 Task: Create a due date automation trigger when advanced on, on the tuesday of the week a card is due add basic assigned to member @aryan at 11:00 AM.
Action: Mouse moved to (976, 300)
Screenshot: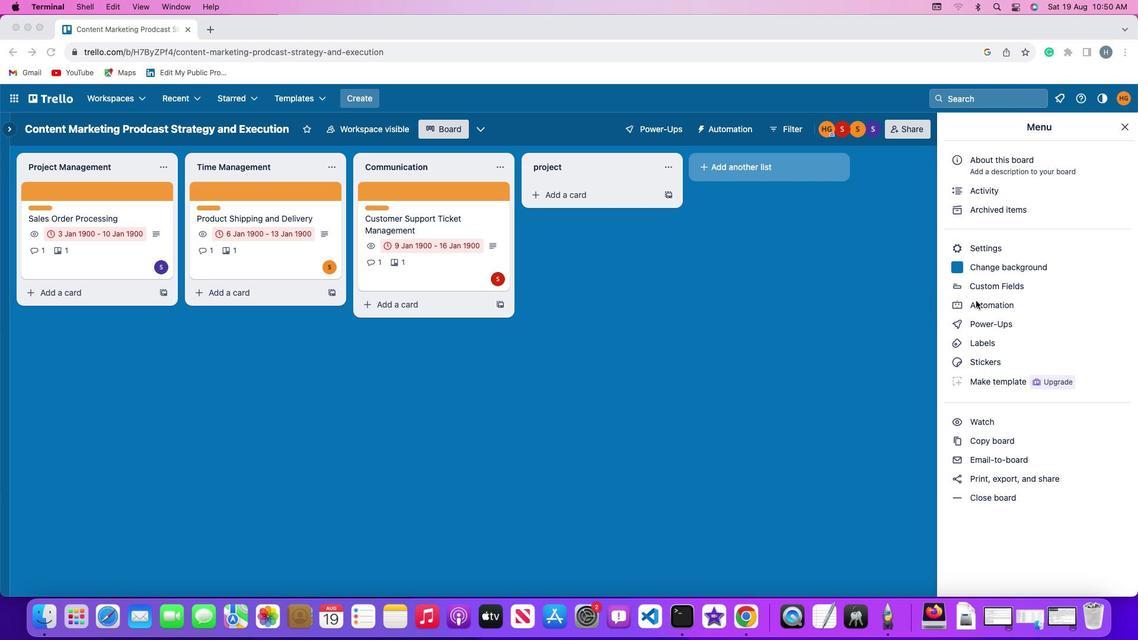 
Action: Mouse pressed left at (976, 300)
Screenshot: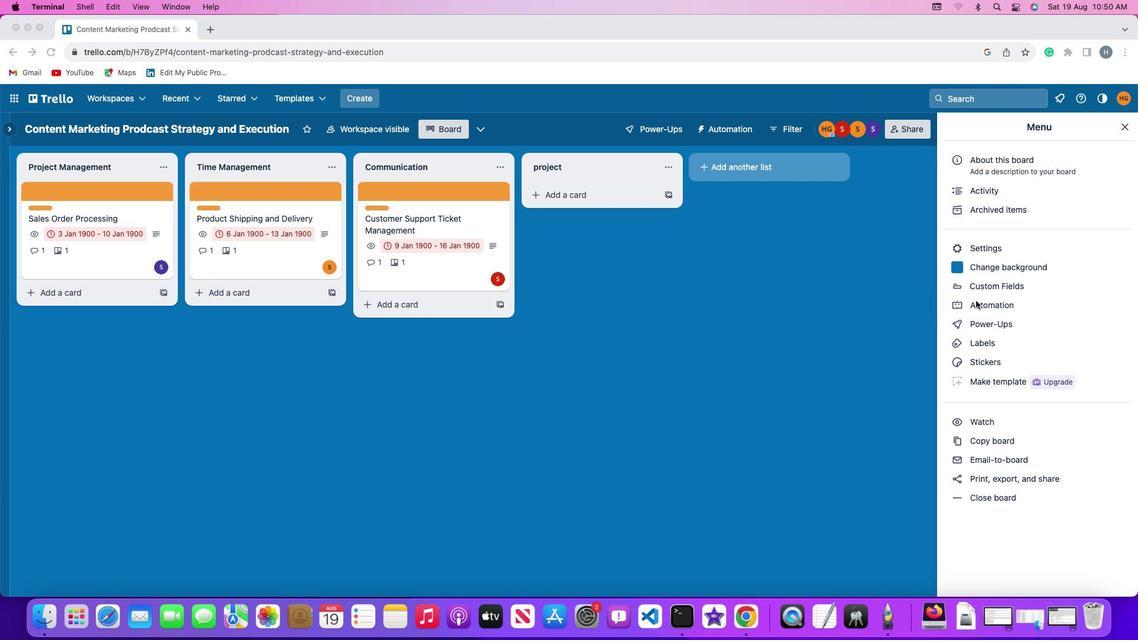 
Action: Mouse pressed left at (976, 300)
Screenshot: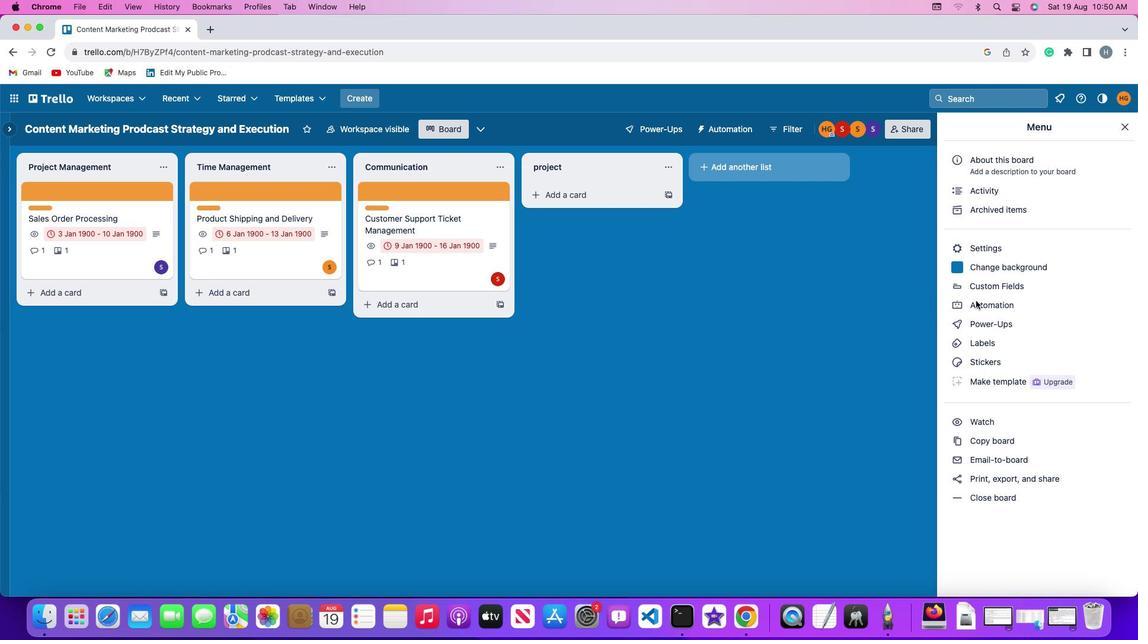 
Action: Mouse moved to (74, 278)
Screenshot: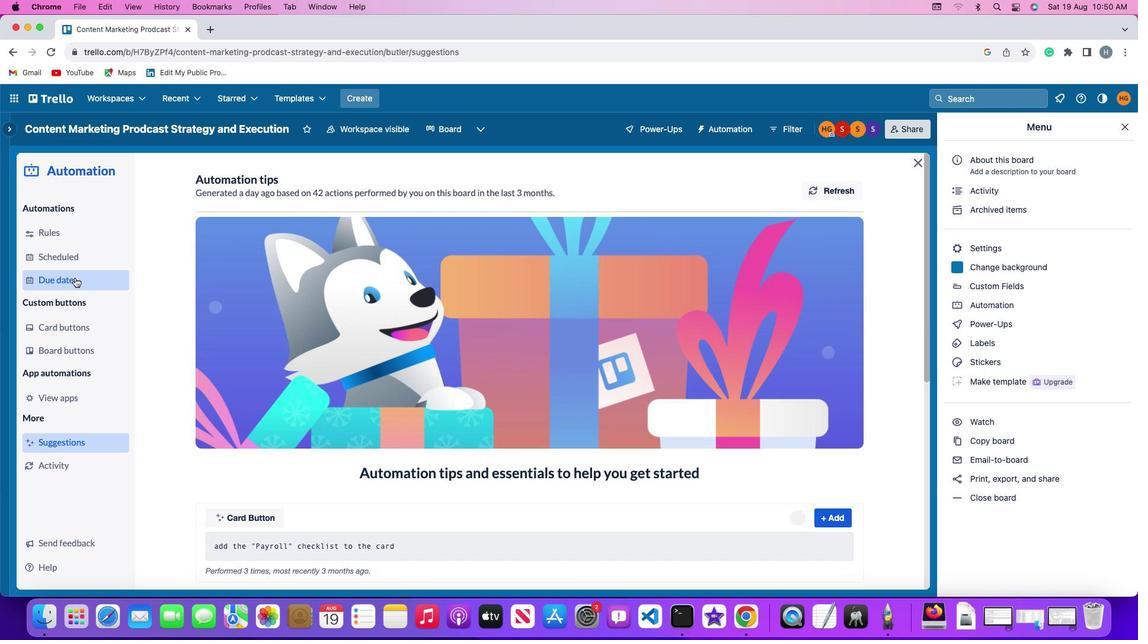 
Action: Mouse pressed left at (74, 278)
Screenshot: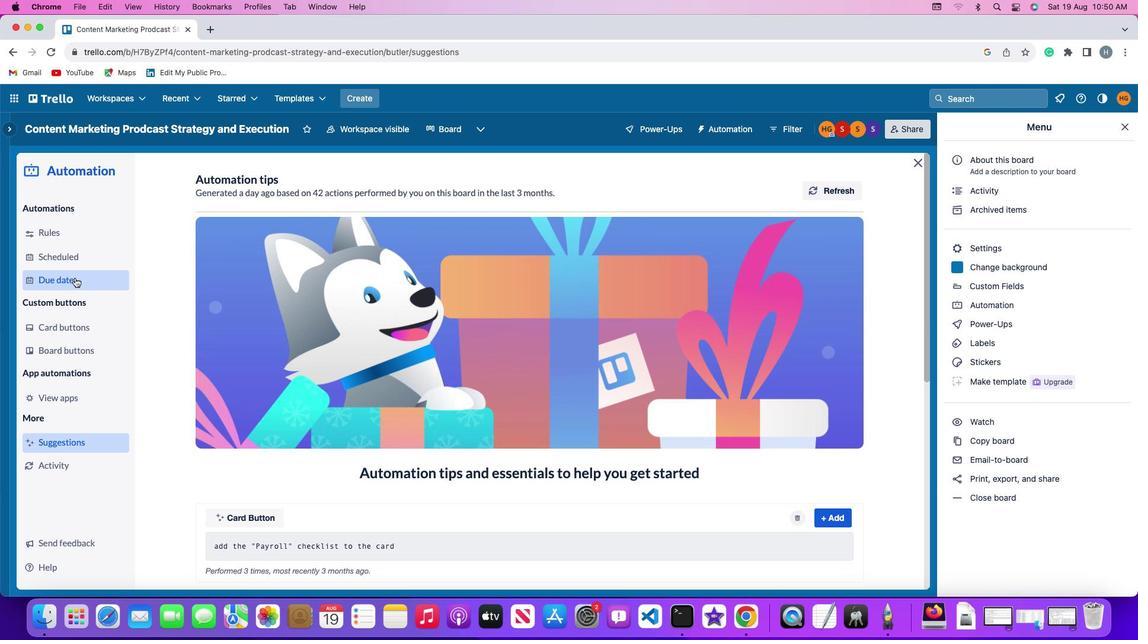 
Action: Mouse moved to (790, 180)
Screenshot: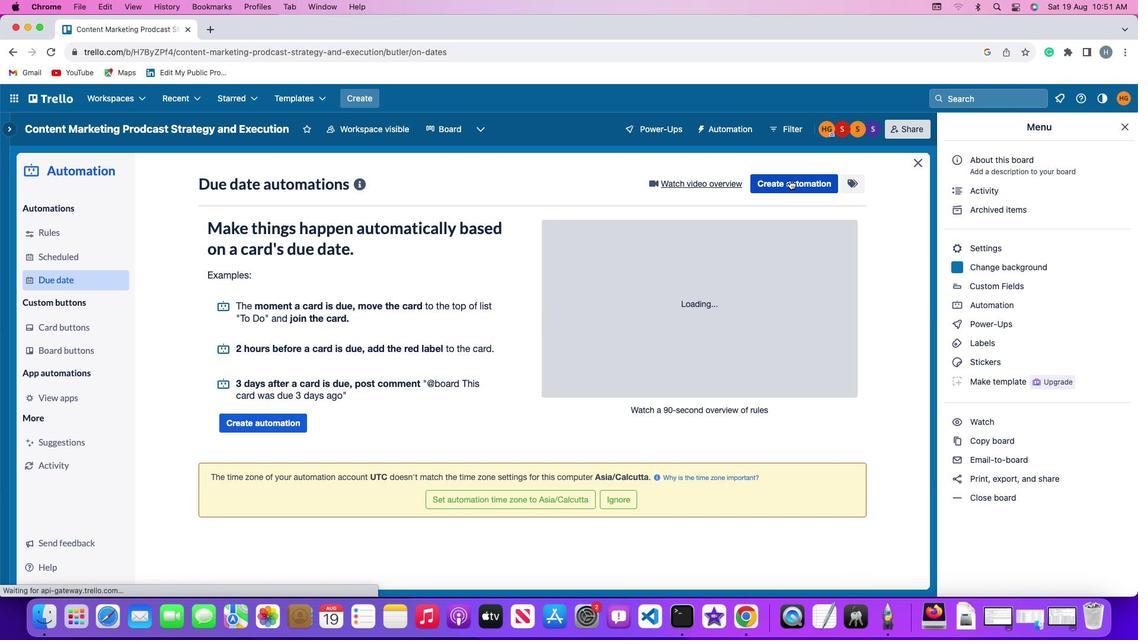 
Action: Mouse pressed left at (790, 180)
Screenshot: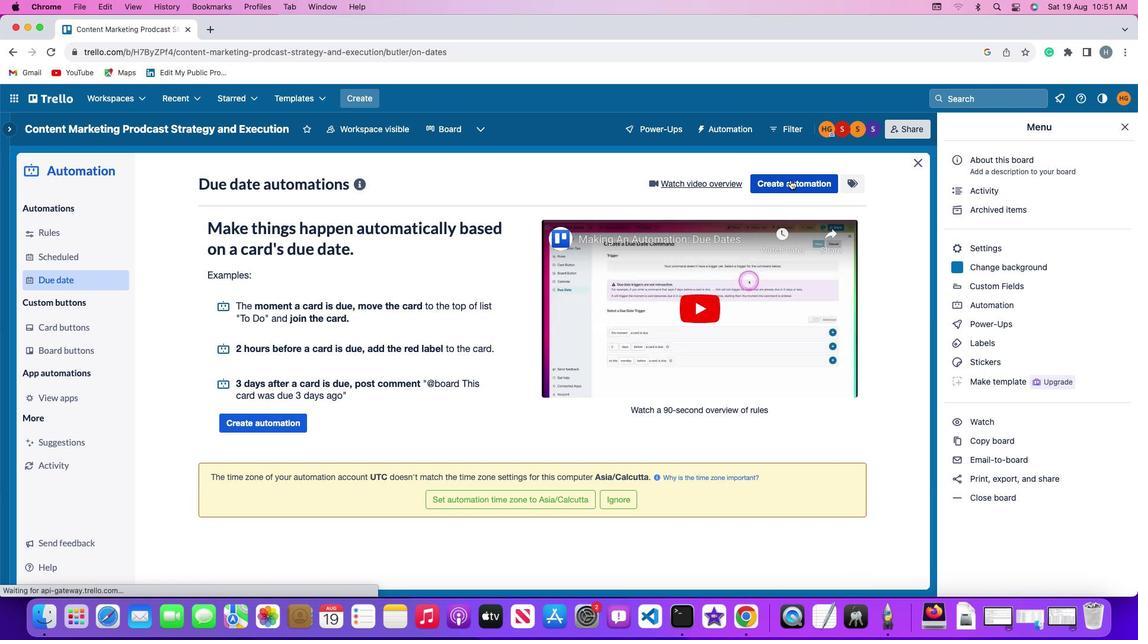 
Action: Mouse moved to (239, 292)
Screenshot: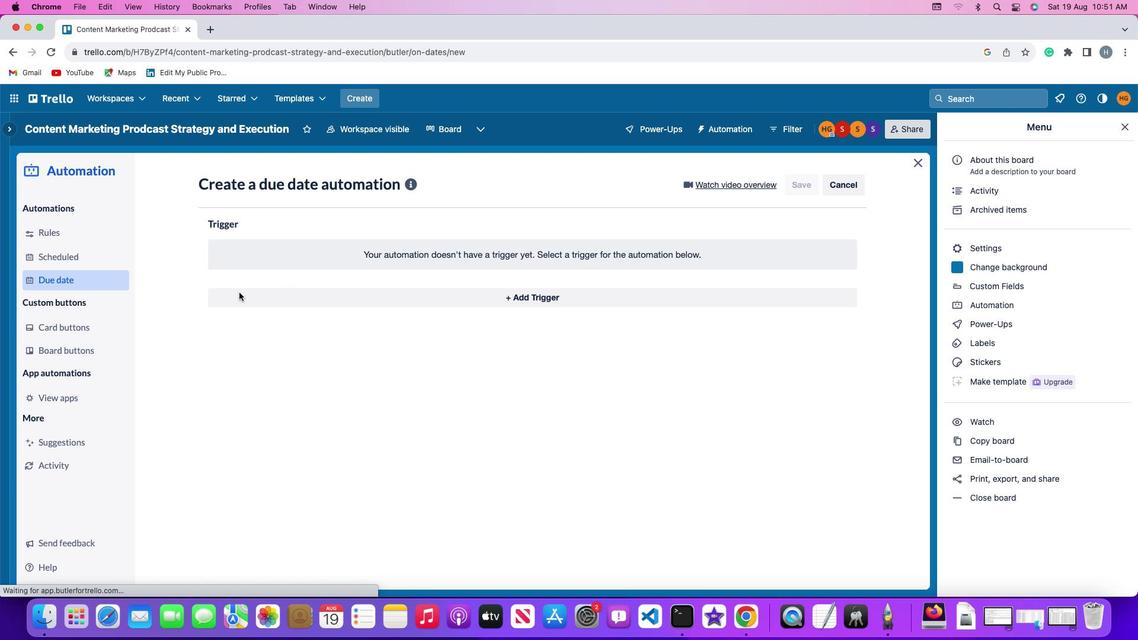 
Action: Mouse pressed left at (239, 292)
Screenshot: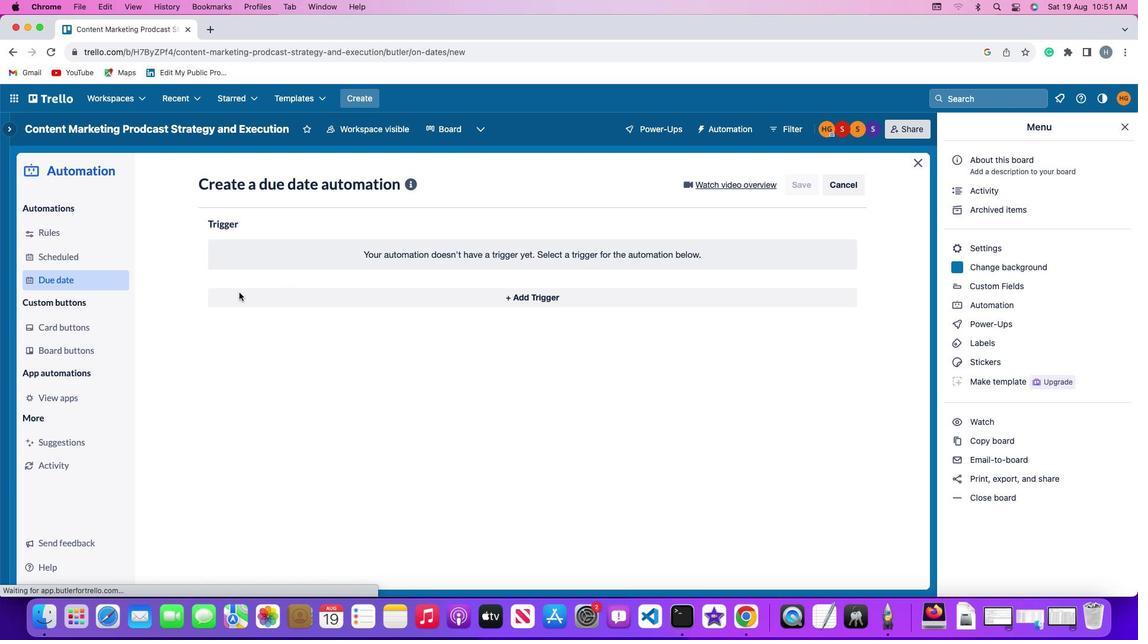 
Action: Mouse moved to (264, 521)
Screenshot: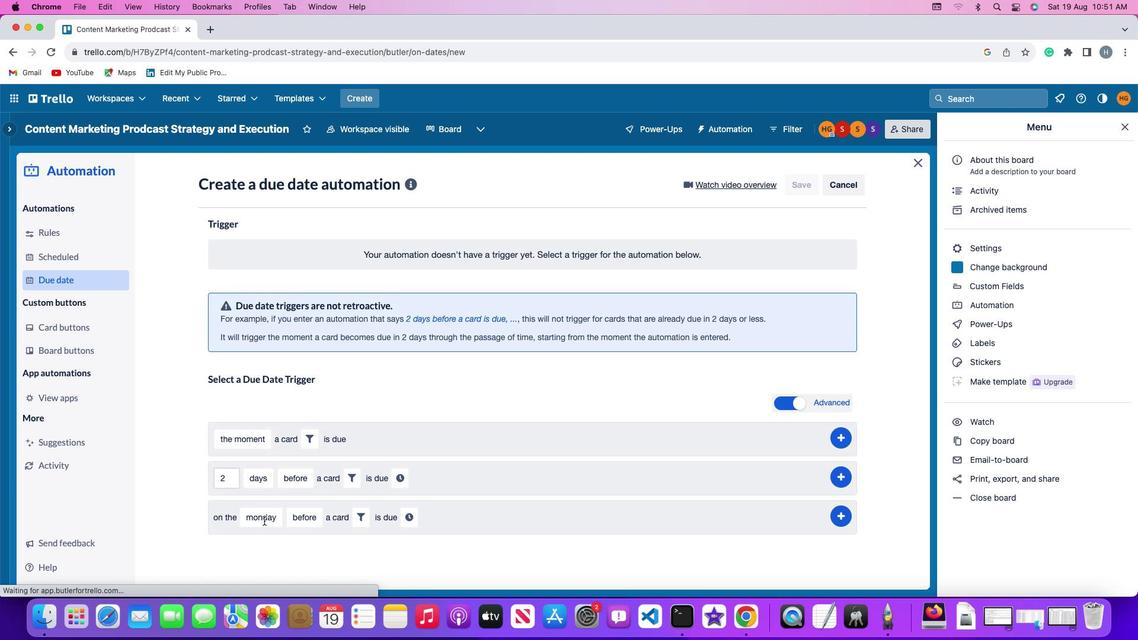 
Action: Mouse pressed left at (264, 521)
Screenshot: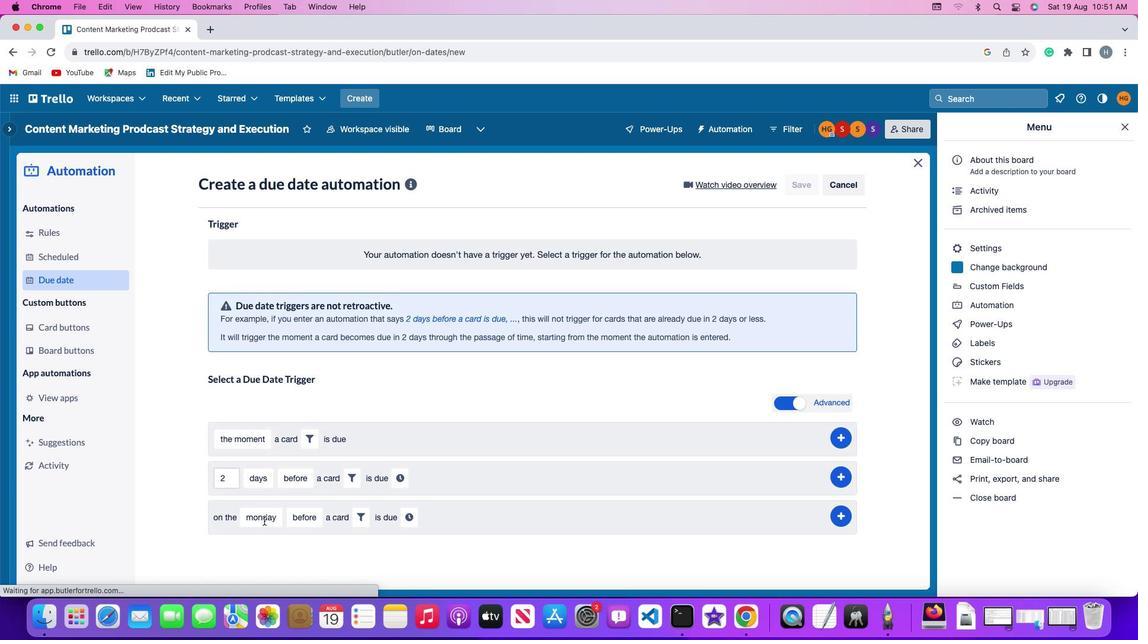 
Action: Mouse moved to (287, 376)
Screenshot: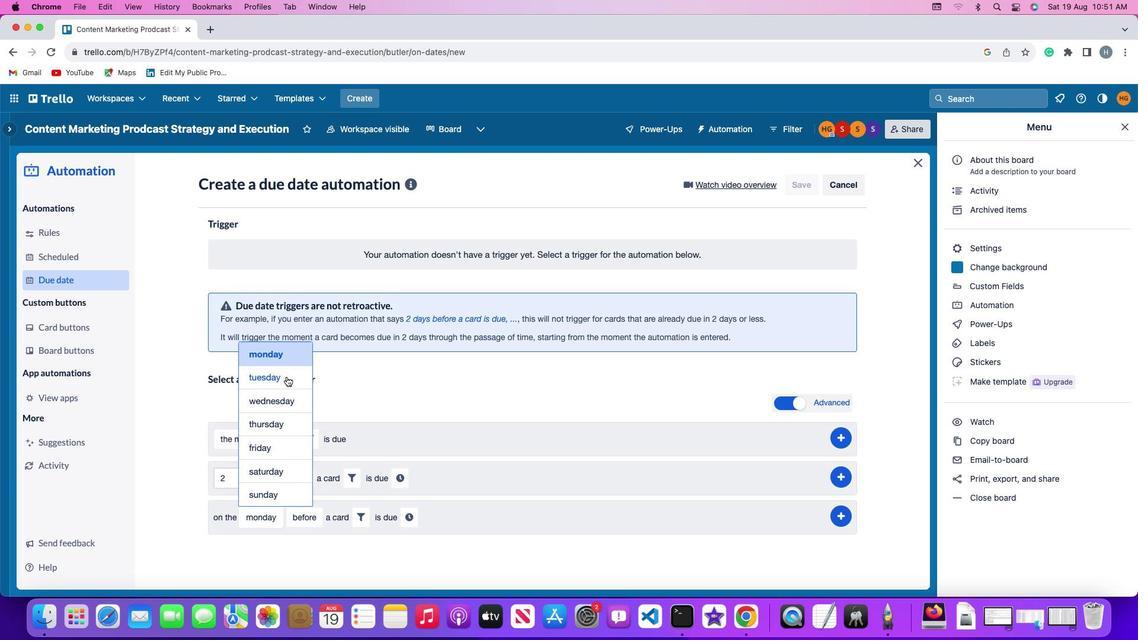 
Action: Mouse pressed left at (287, 376)
Screenshot: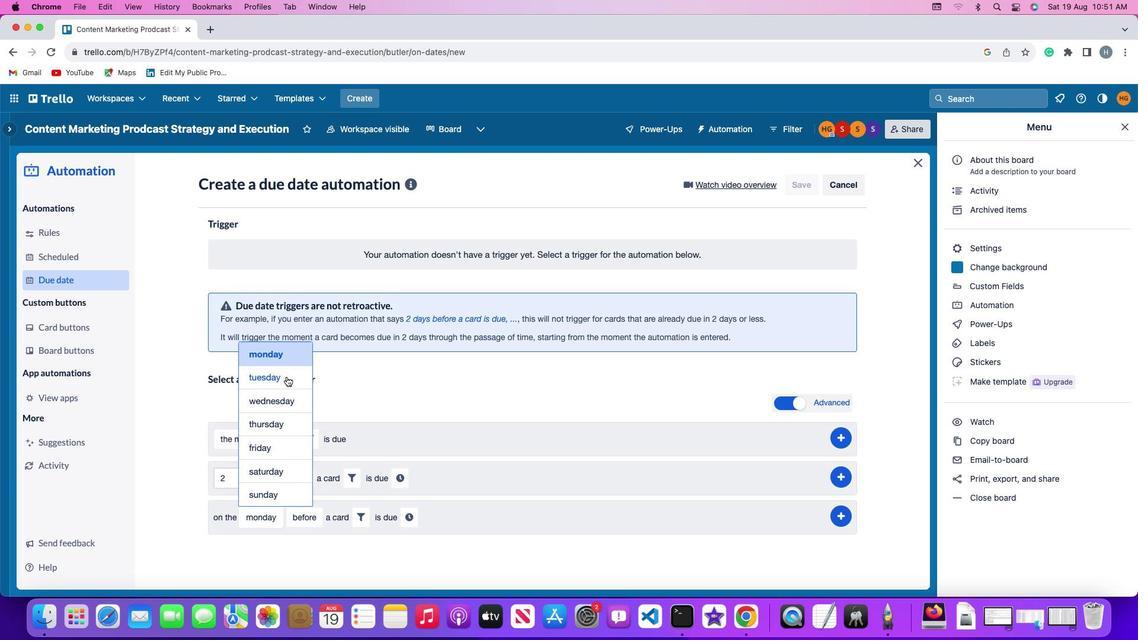 
Action: Mouse moved to (307, 519)
Screenshot: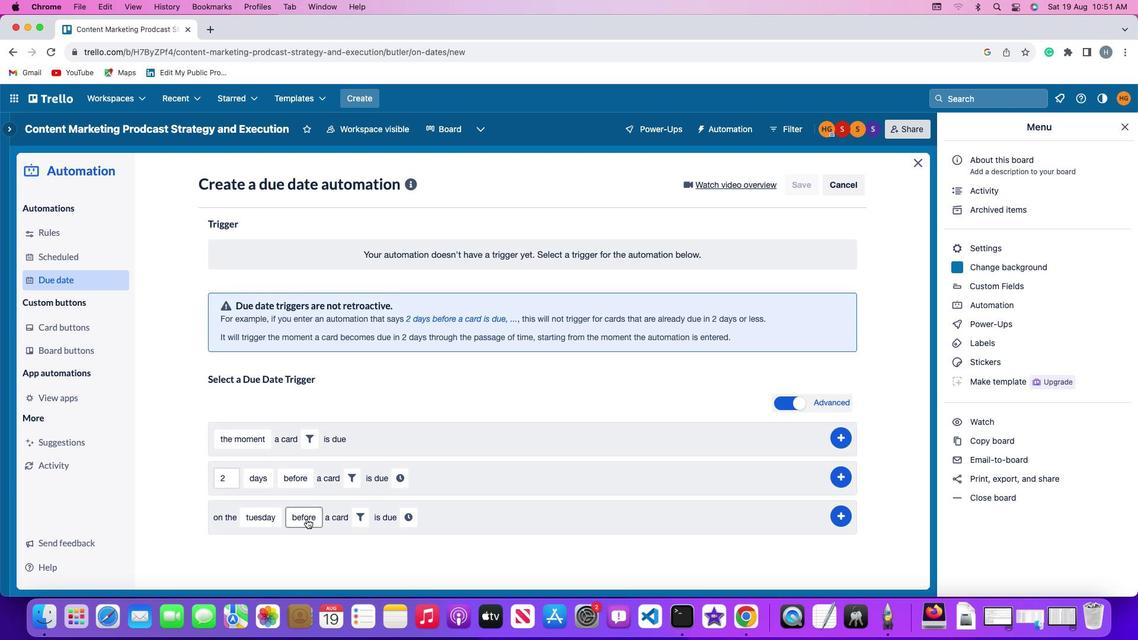 
Action: Mouse pressed left at (307, 519)
Screenshot: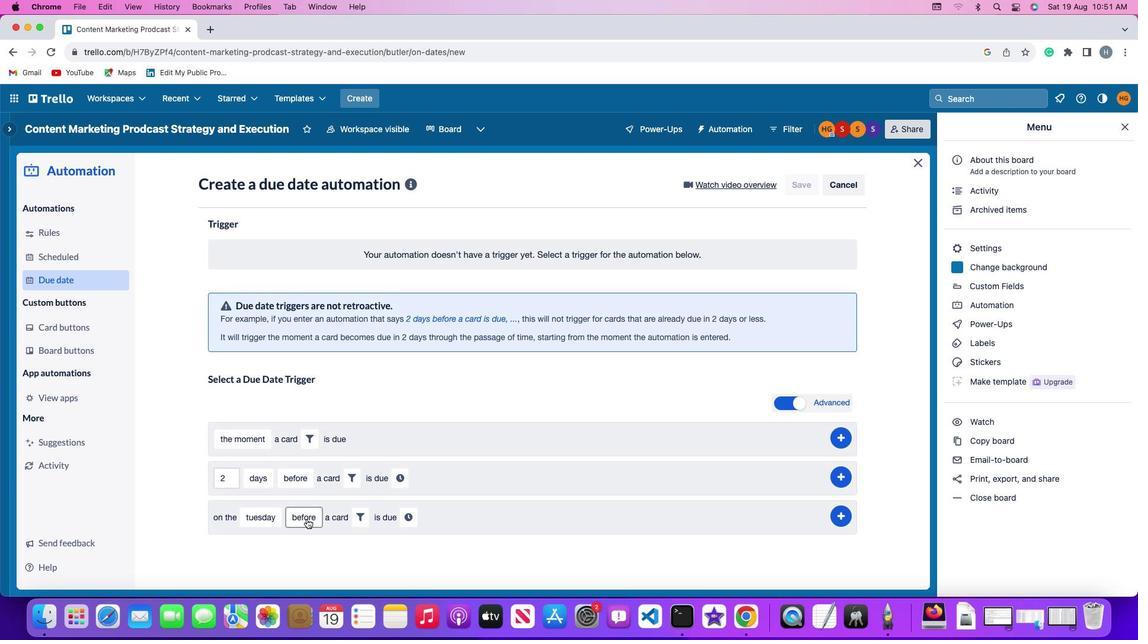 
Action: Mouse moved to (323, 473)
Screenshot: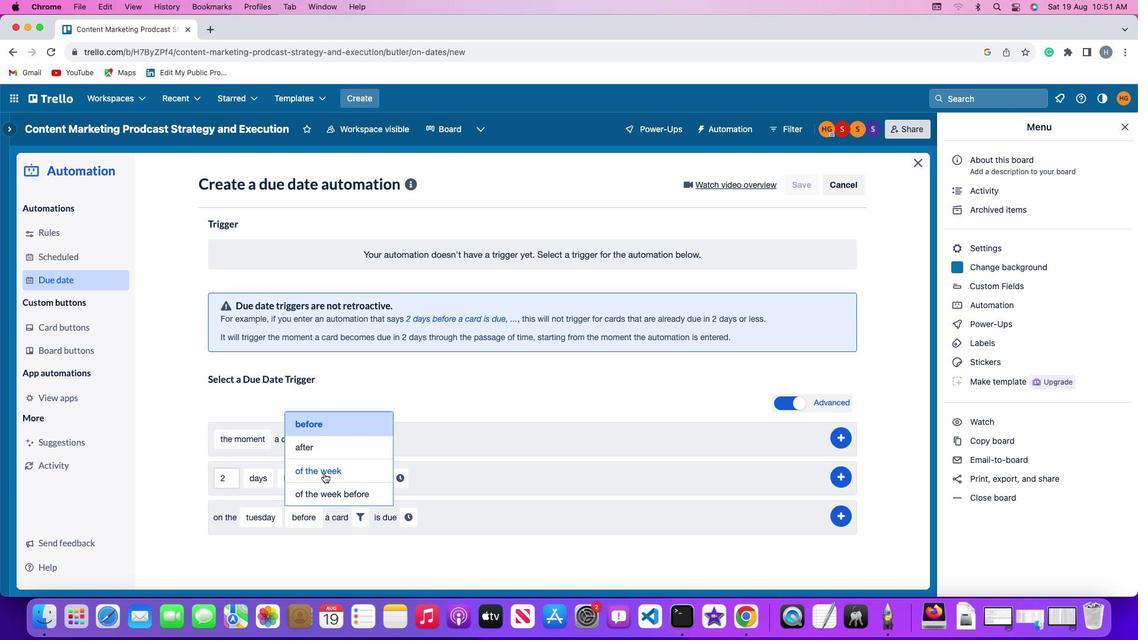 
Action: Mouse pressed left at (323, 473)
Screenshot: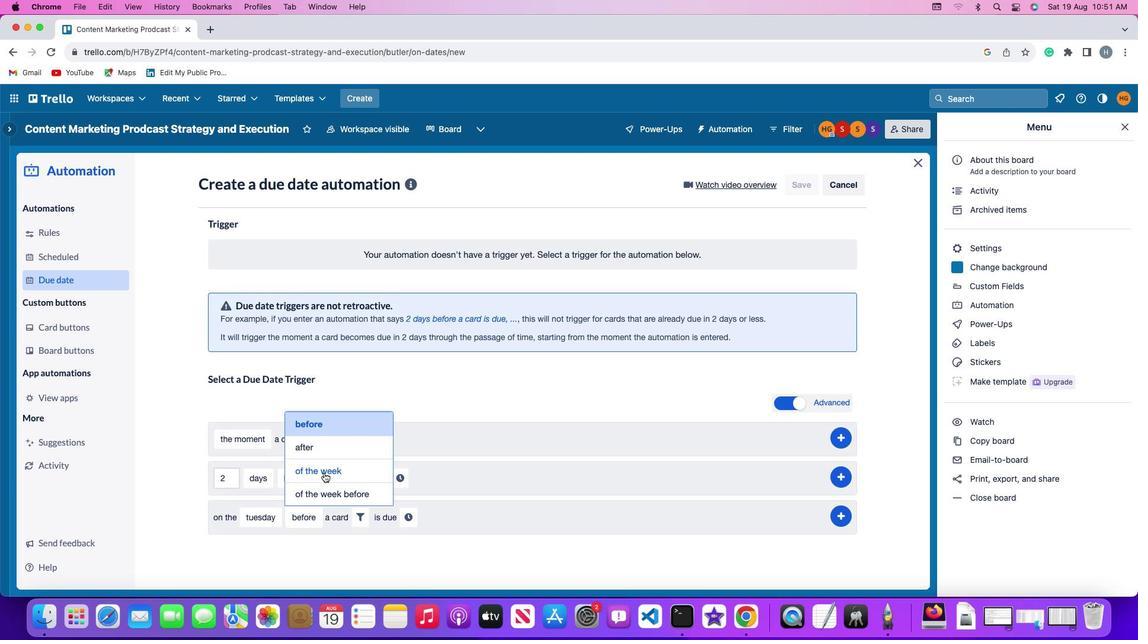 
Action: Mouse moved to (375, 519)
Screenshot: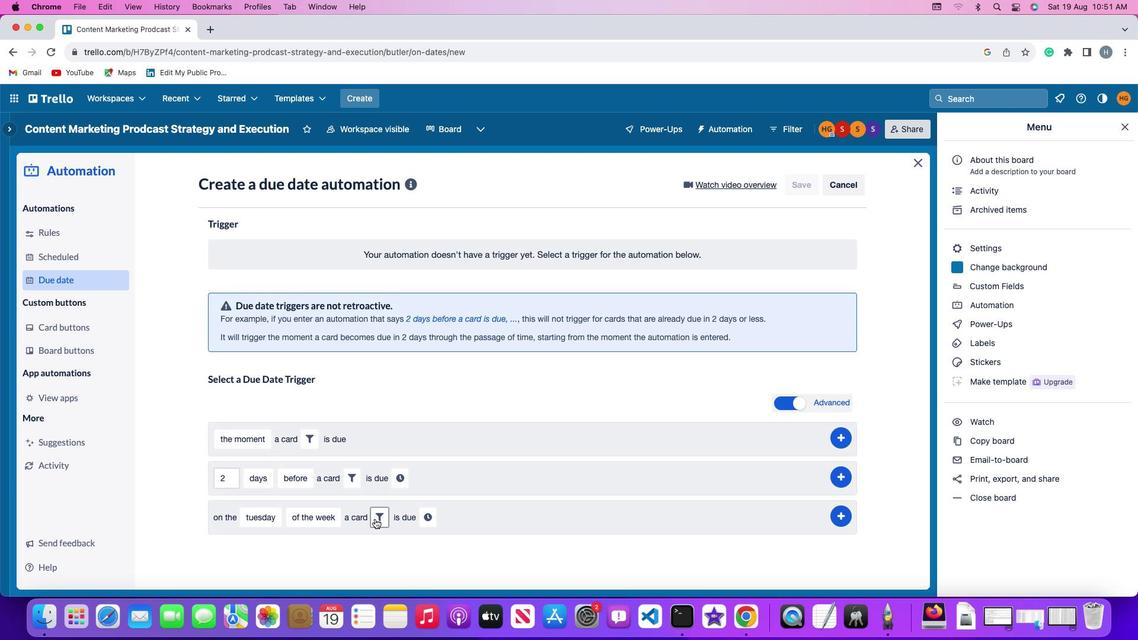 
Action: Mouse pressed left at (375, 519)
Screenshot: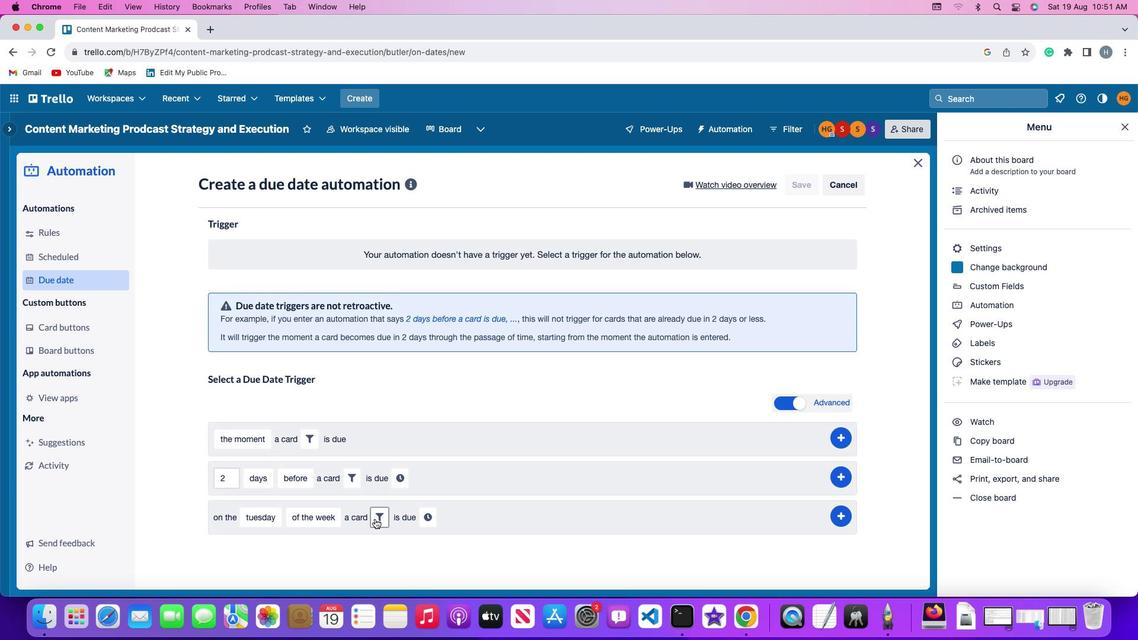 
Action: Mouse moved to (345, 554)
Screenshot: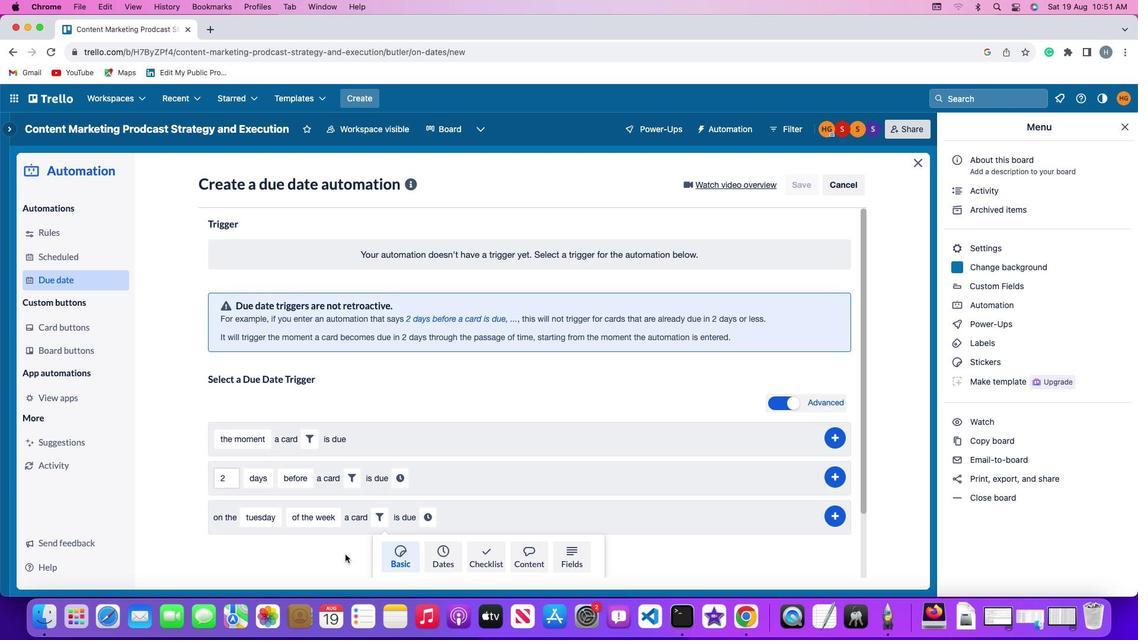 
Action: Mouse scrolled (345, 554) with delta (0, 0)
Screenshot: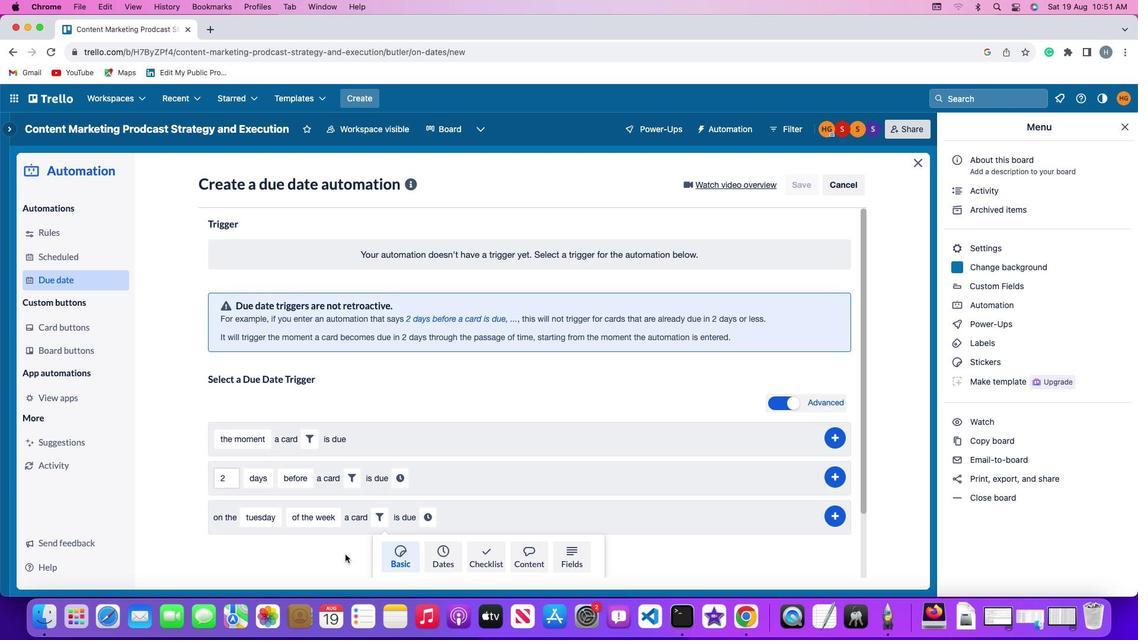 
Action: Mouse scrolled (345, 554) with delta (0, 0)
Screenshot: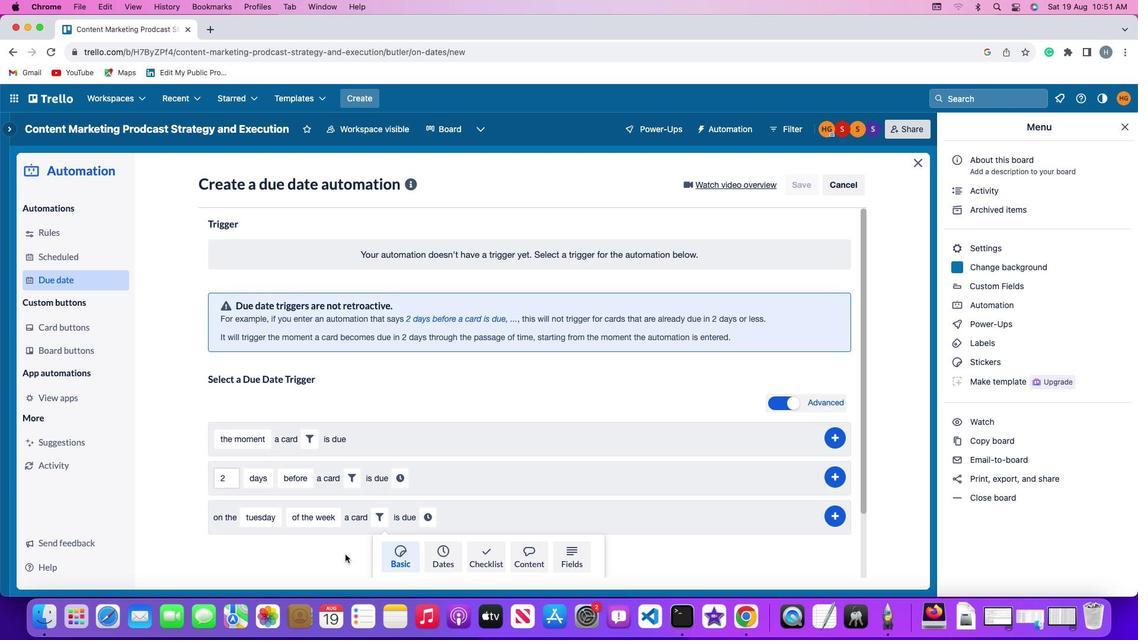
Action: Mouse scrolled (345, 554) with delta (0, -1)
Screenshot: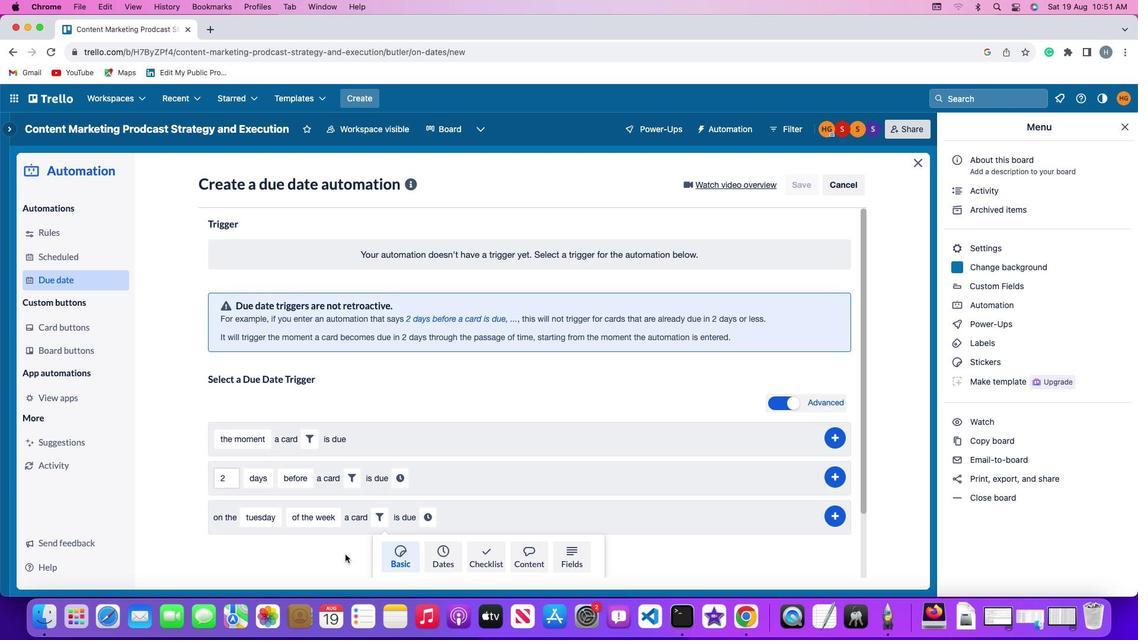 
Action: Mouse moved to (345, 554)
Screenshot: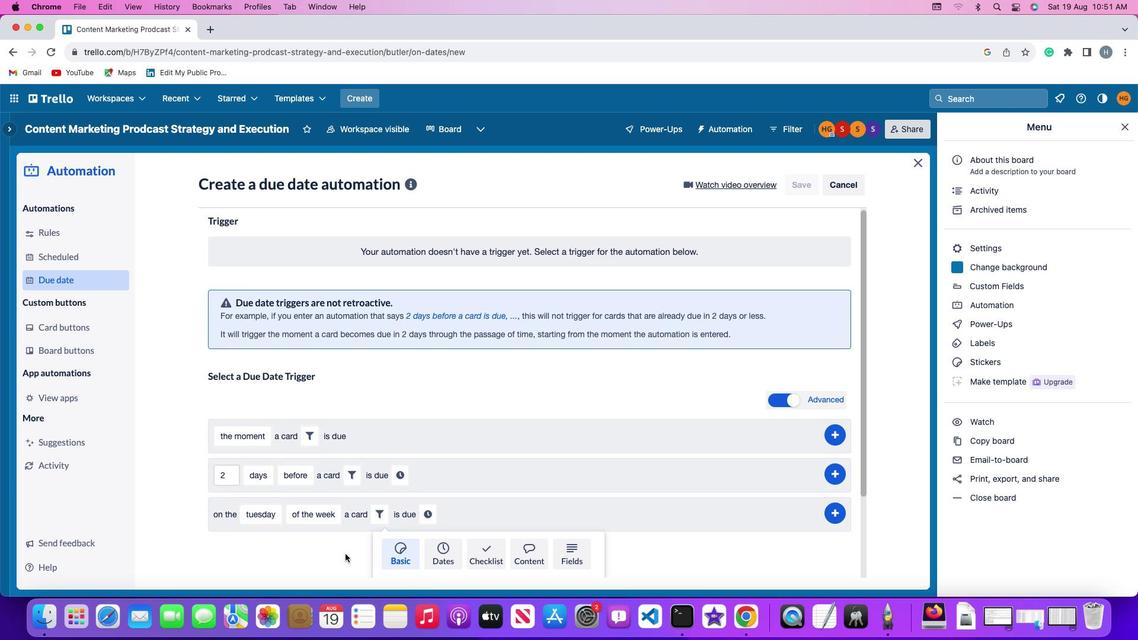 
Action: Mouse scrolled (345, 554) with delta (0, -2)
Screenshot: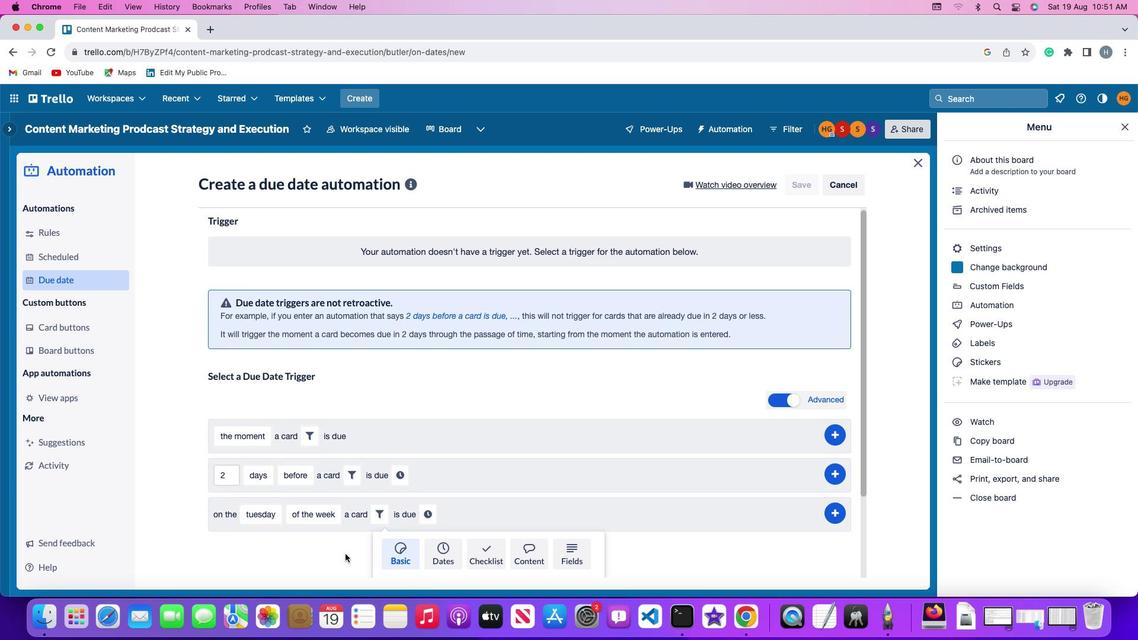 
Action: Mouse moved to (345, 552)
Screenshot: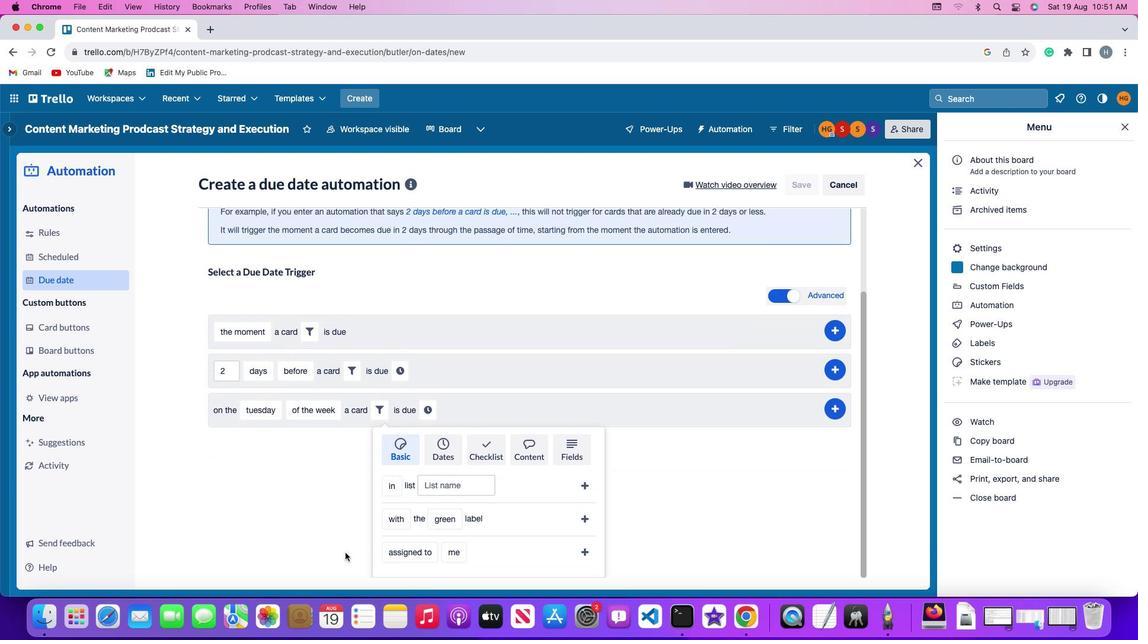 
Action: Mouse scrolled (345, 552) with delta (0, 0)
Screenshot: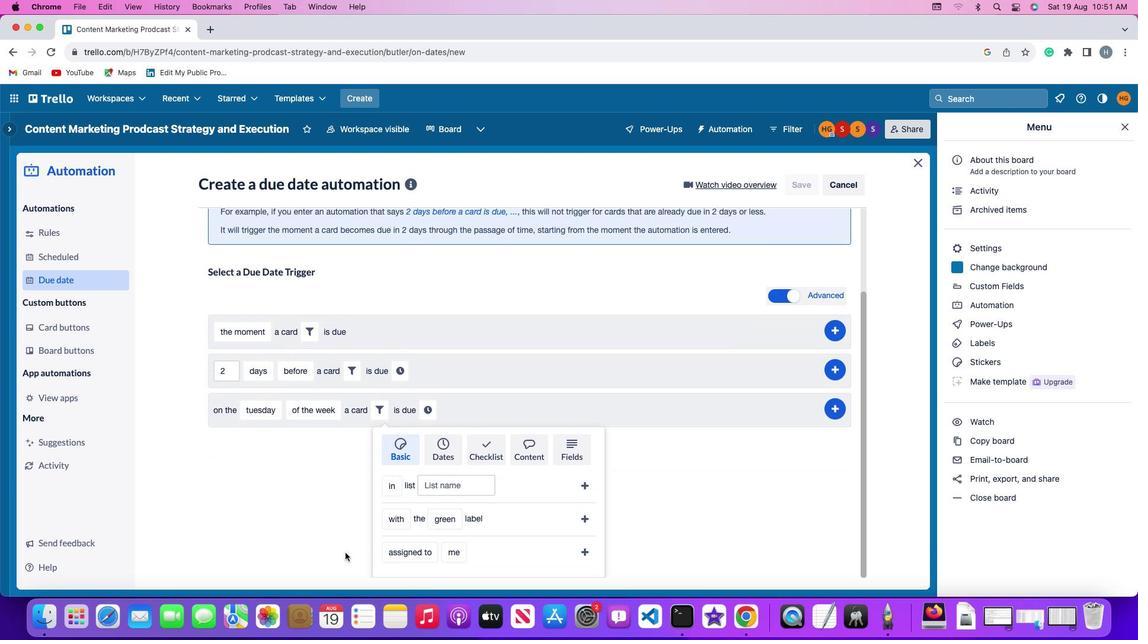 
Action: Mouse scrolled (345, 552) with delta (0, 0)
Screenshot: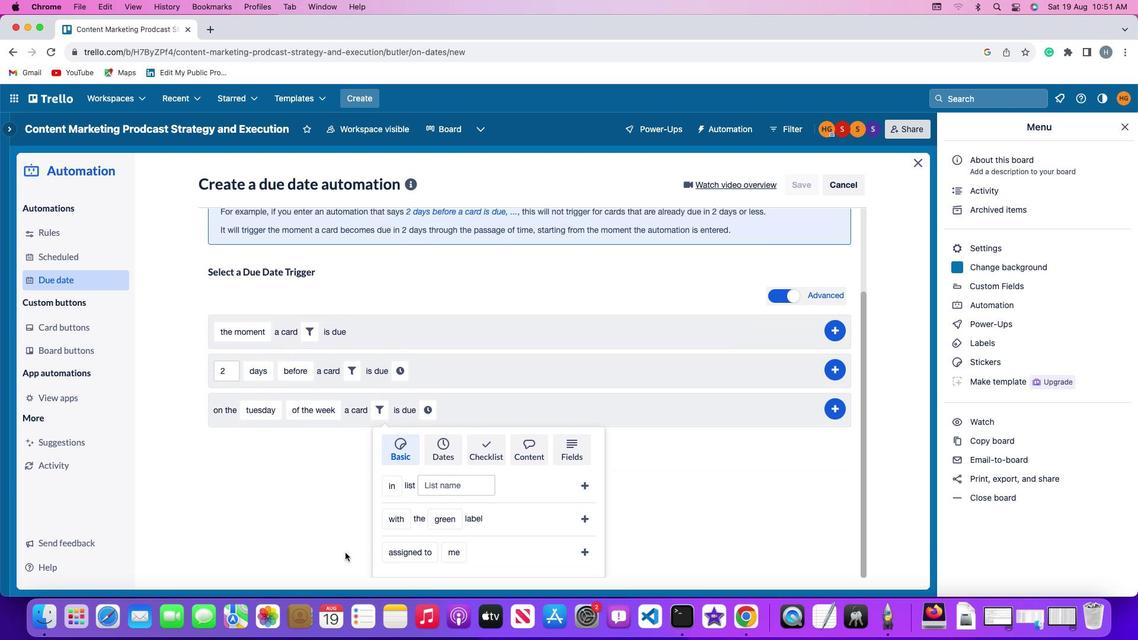 
Action: Mouse scrolled (345, 552) with delta (0, -1)
Screenshot: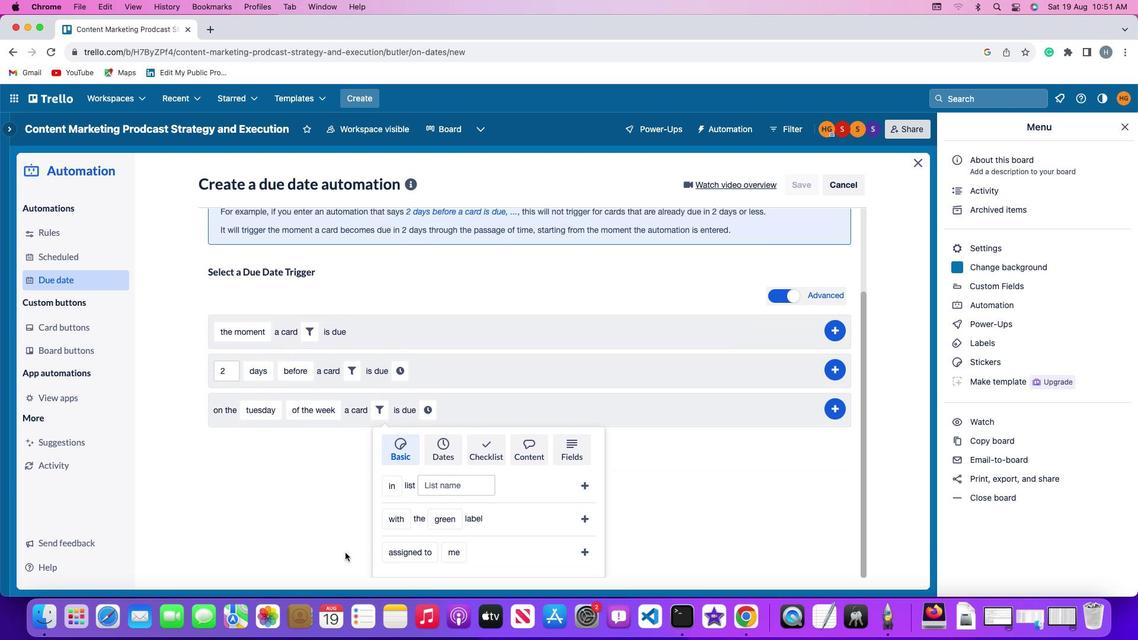 
Action: Mouse scrolled (345, 552) with delta (0, -2)
Screenshot: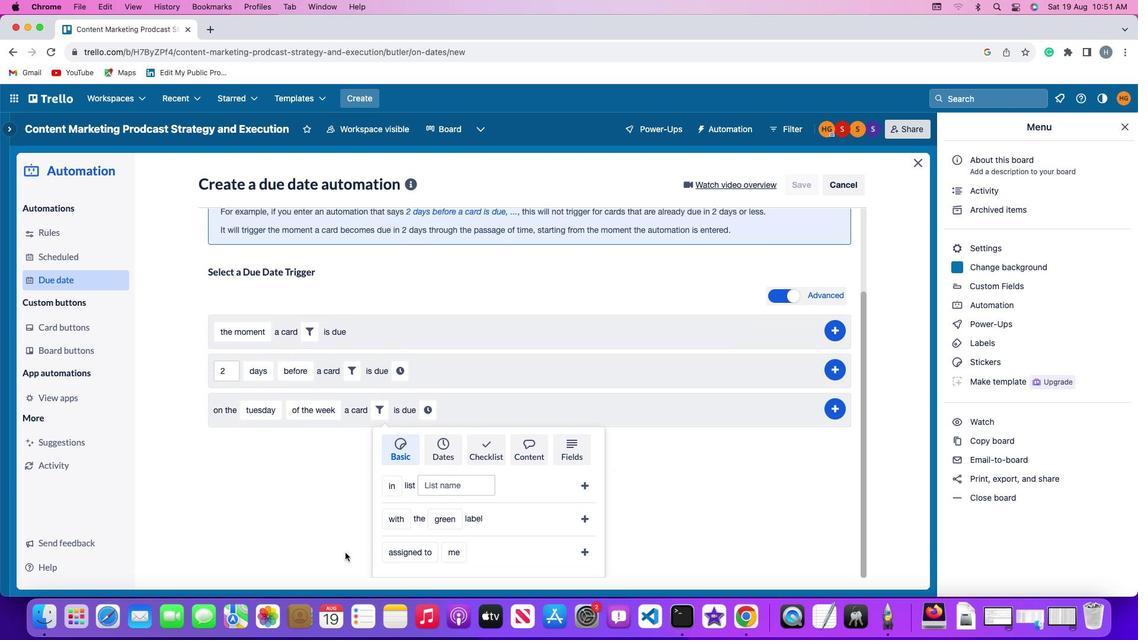 
Action: Mouse moved to (403, 552)
Screenshot: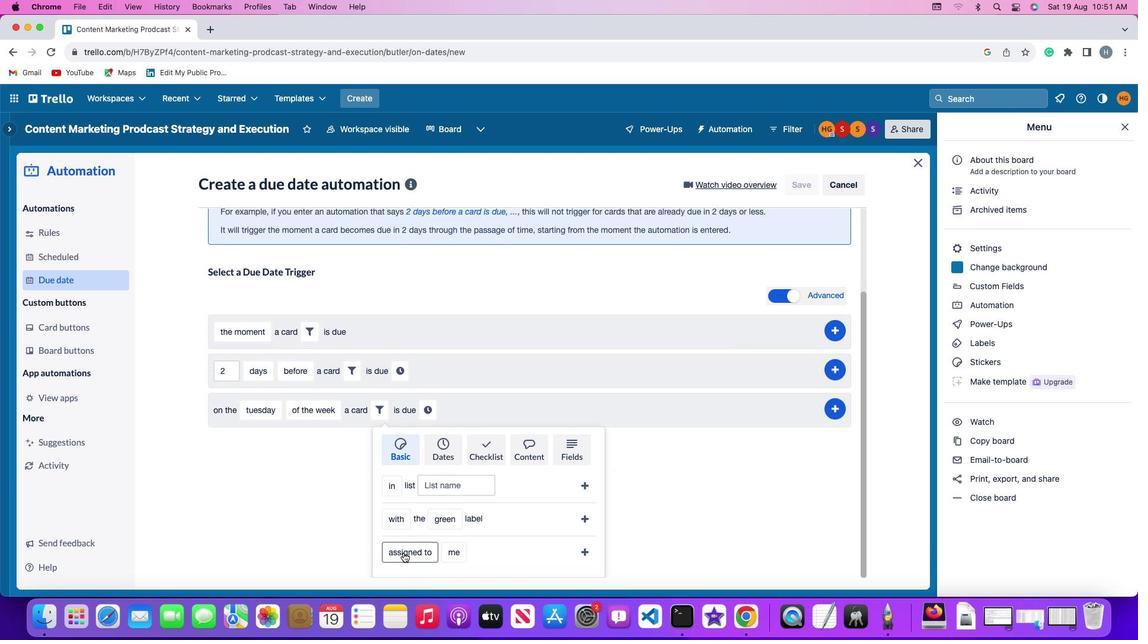 
Action: Mouse pressed left at (403, 552)
Screenshot: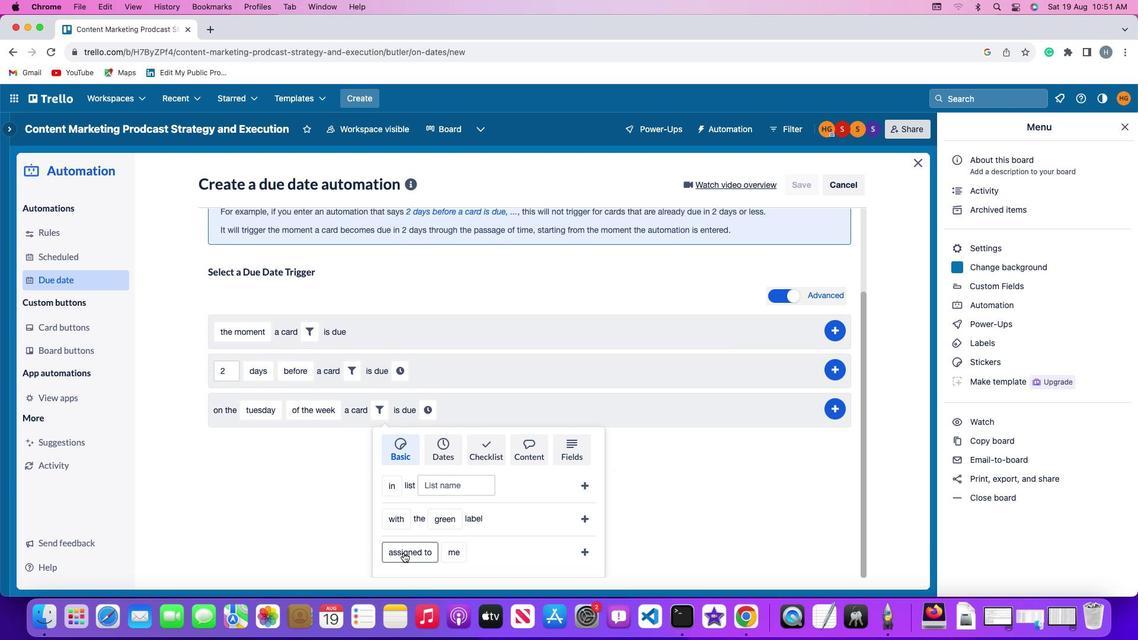 
Action: Mouse moved to (418, 484)
Screenshot: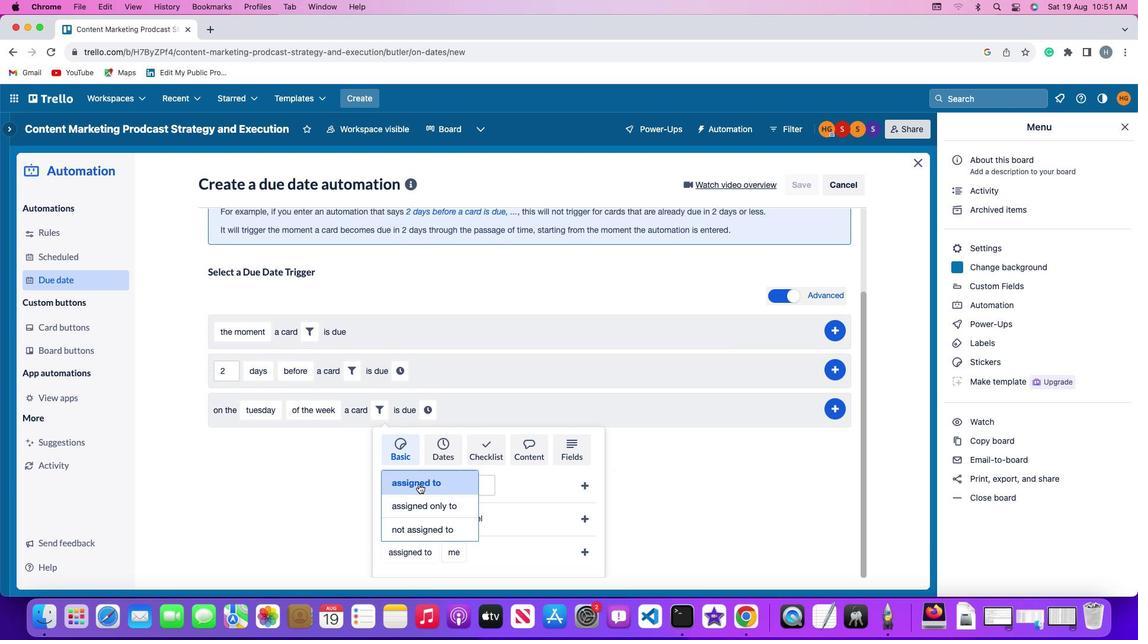 
Action: Mouse pressed left at (418, 484)
Screenshot: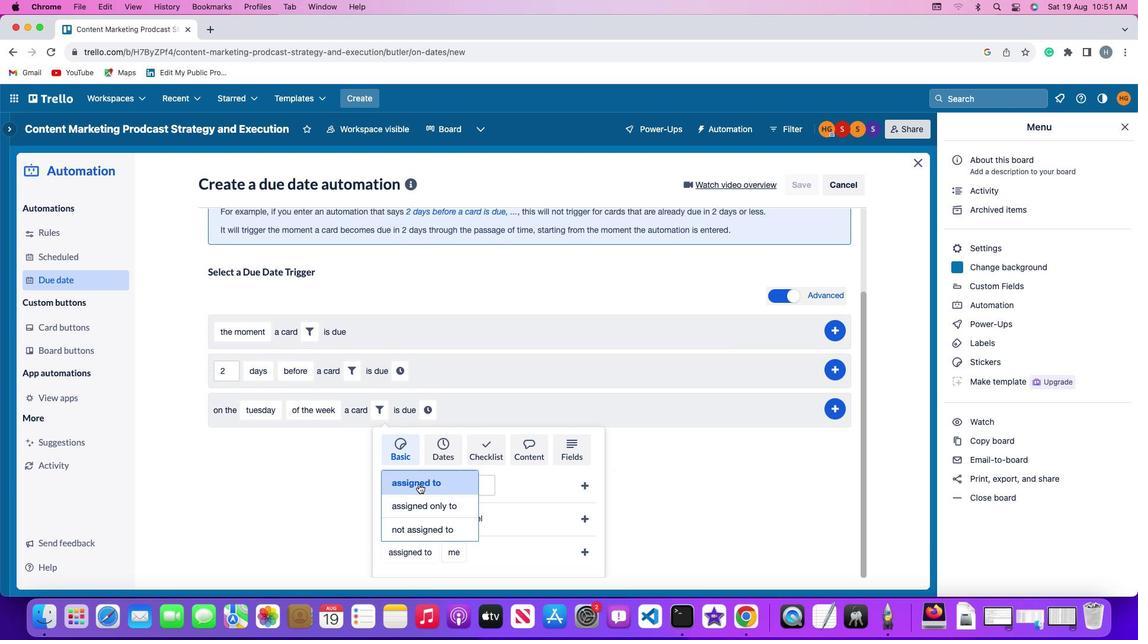 
Action: Mouse moved to (454, 547)
Screenshot: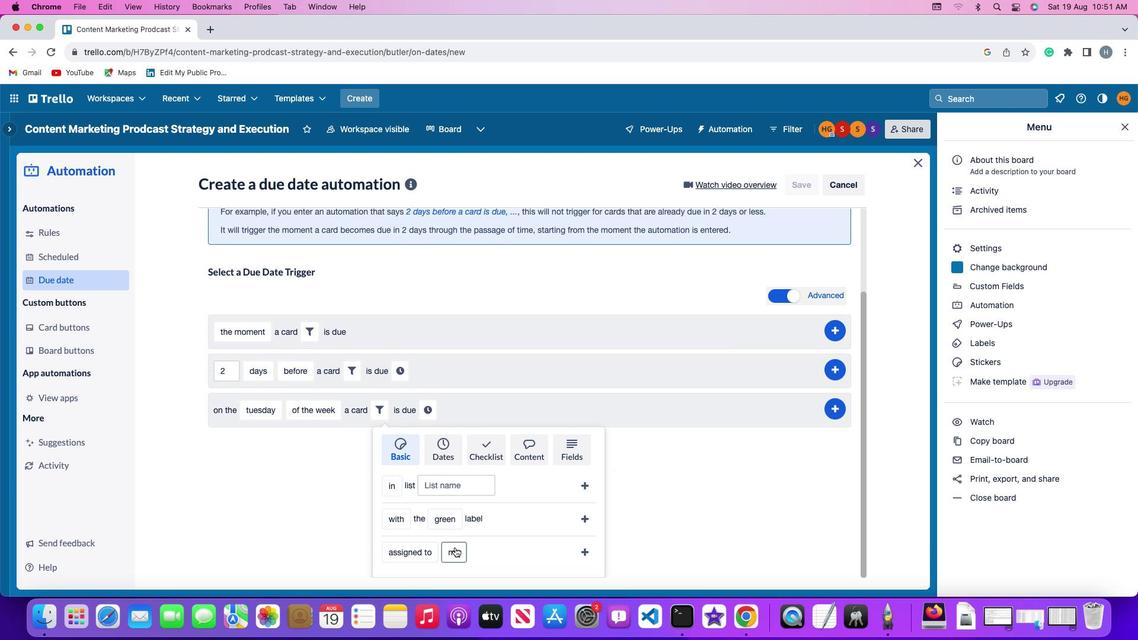 
Action: Mouse pressed left at (454, 547)
Screenshot: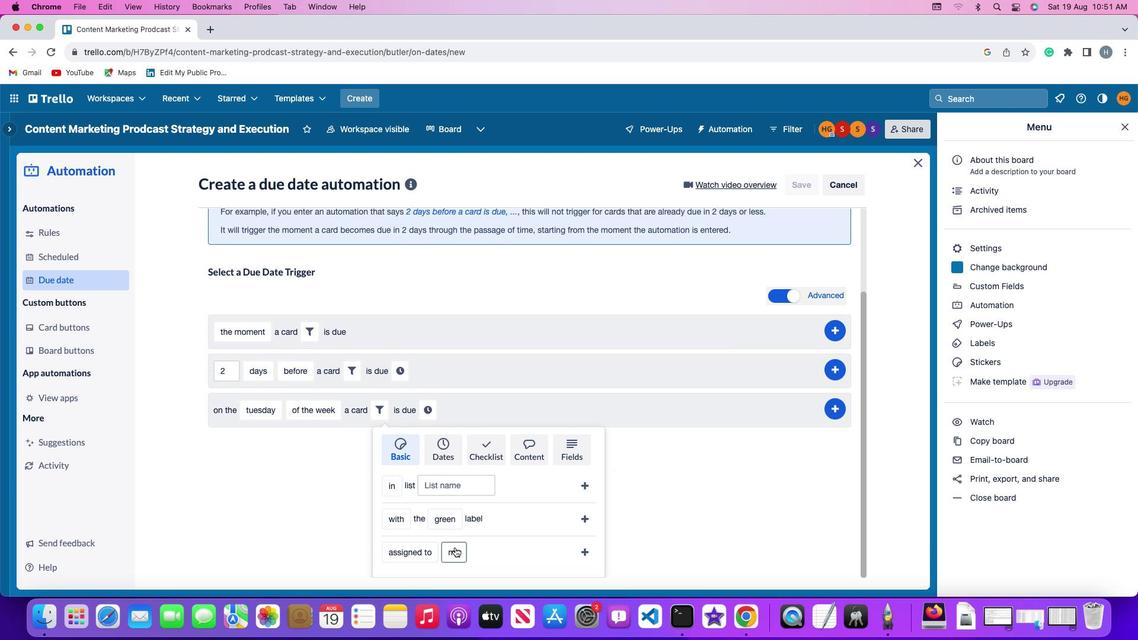 
Action: Mouse moved to (470, 524)
Screenshot: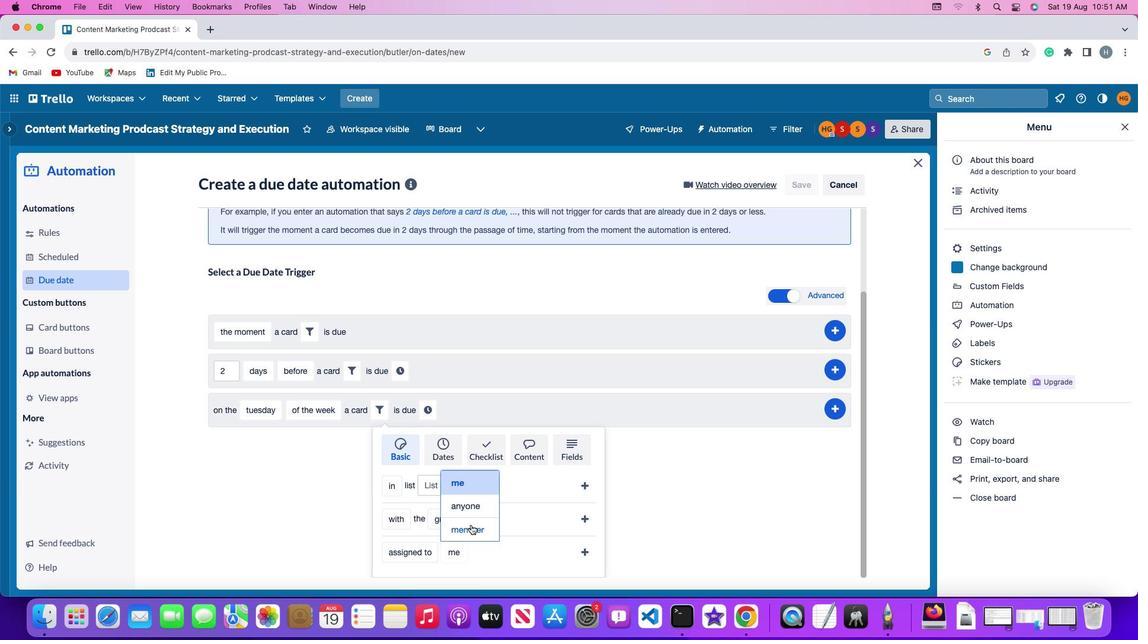 
Action: Mouse pressed left at (470, 524)
Screenshot: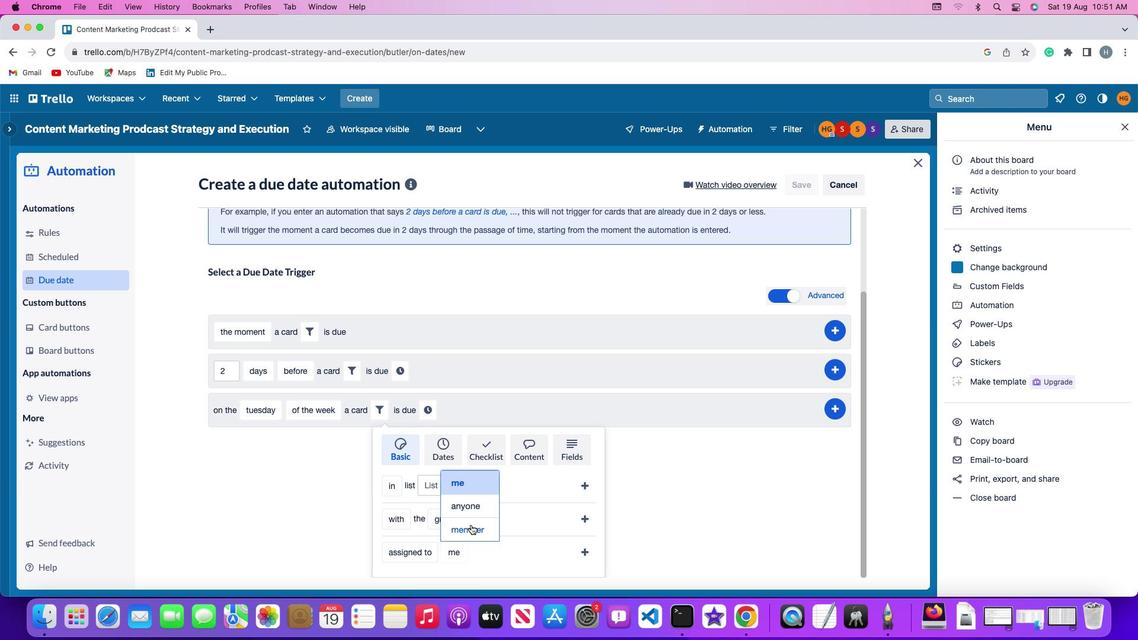 
Action: Mouse moved to (518, 551)
Screenshot: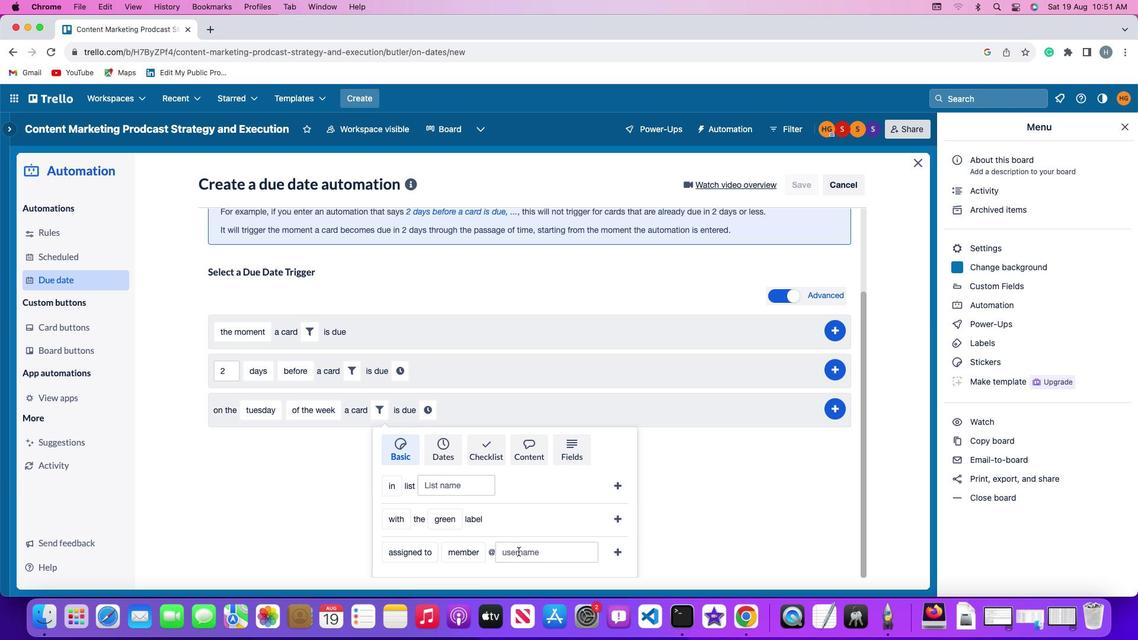 
Action: Mouse pressed left at (518, 551)
Screenshot: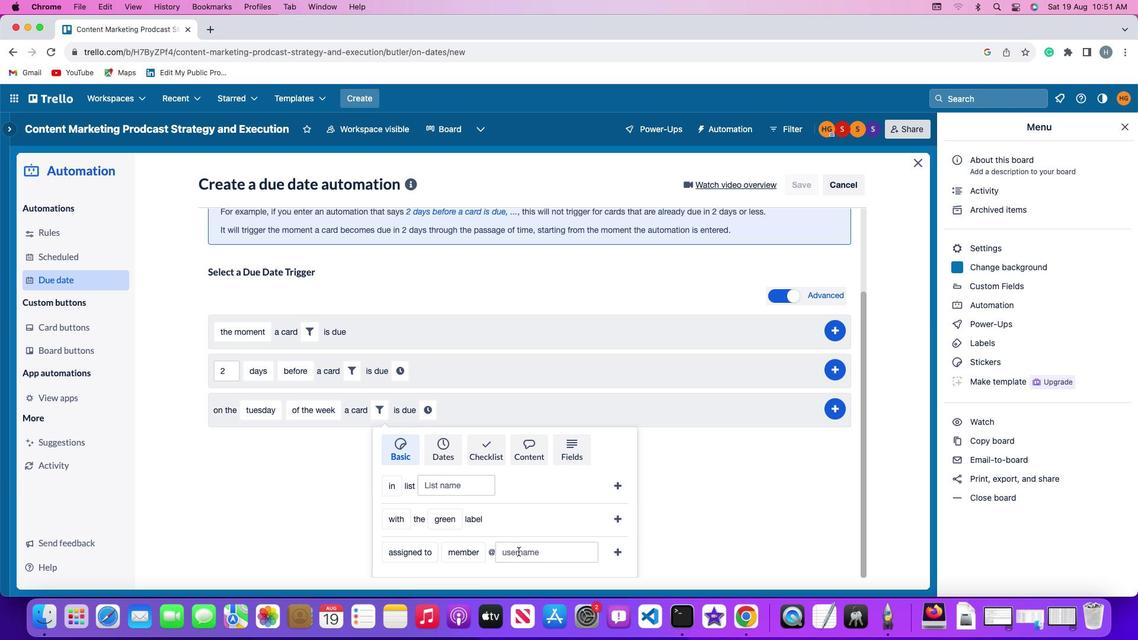 
Action: Mouse moved to (508, 555)
Screenshot: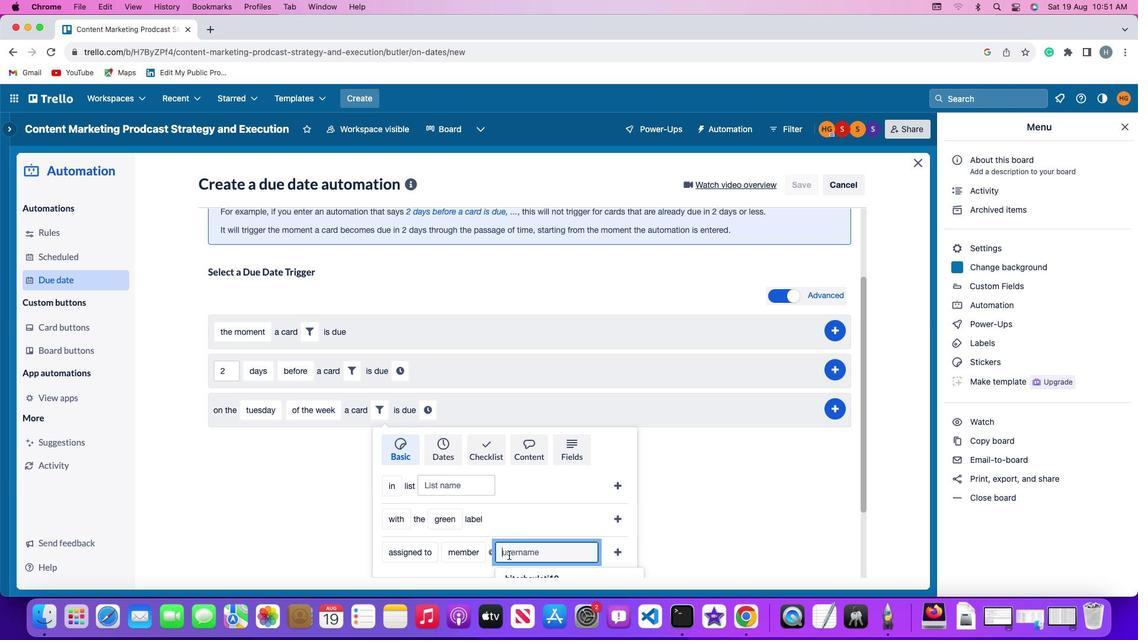 
Action: Key pressed 'a''r''y''a''n'
Screenshot: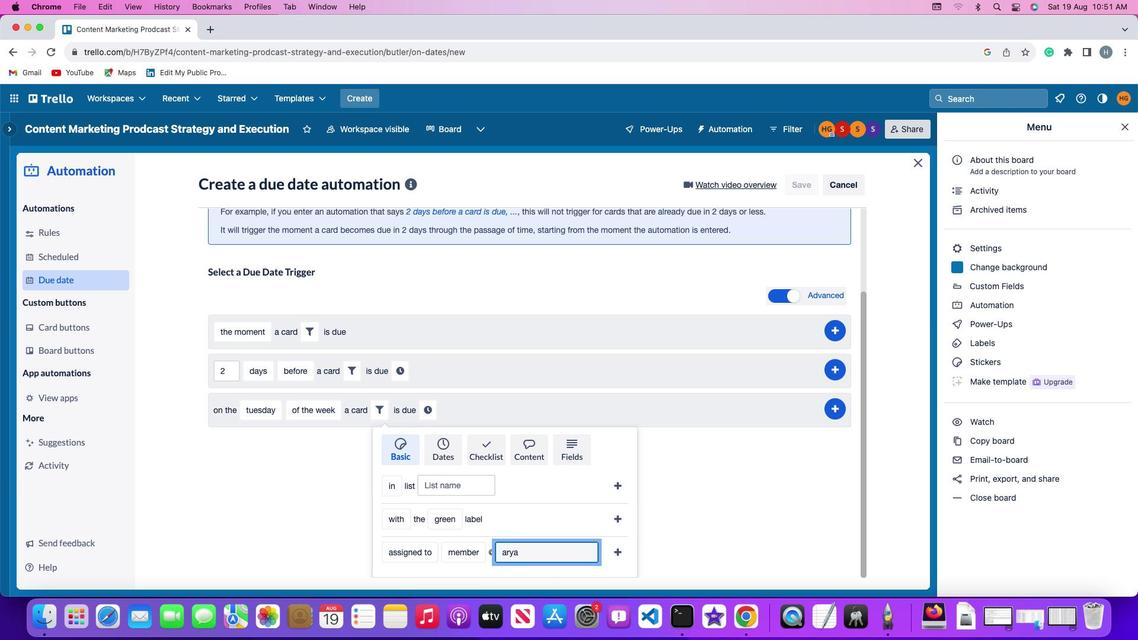 
Action: Mouse moved to (621, 552)
Screenshot: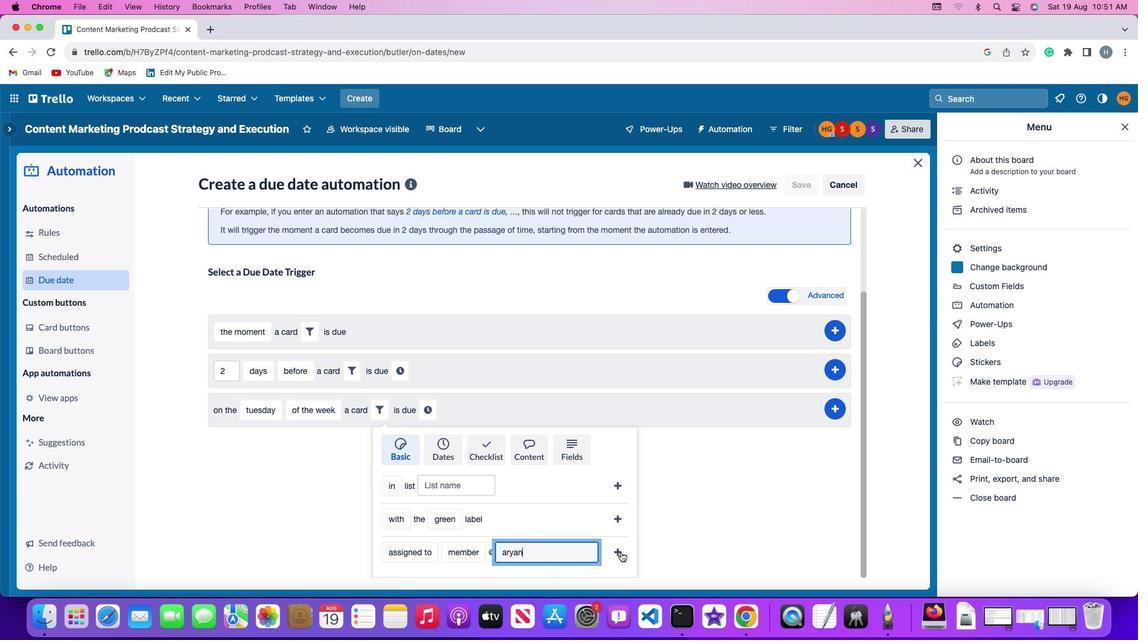 
Action: Mouse pressed left at (621, 552)
Screenshot: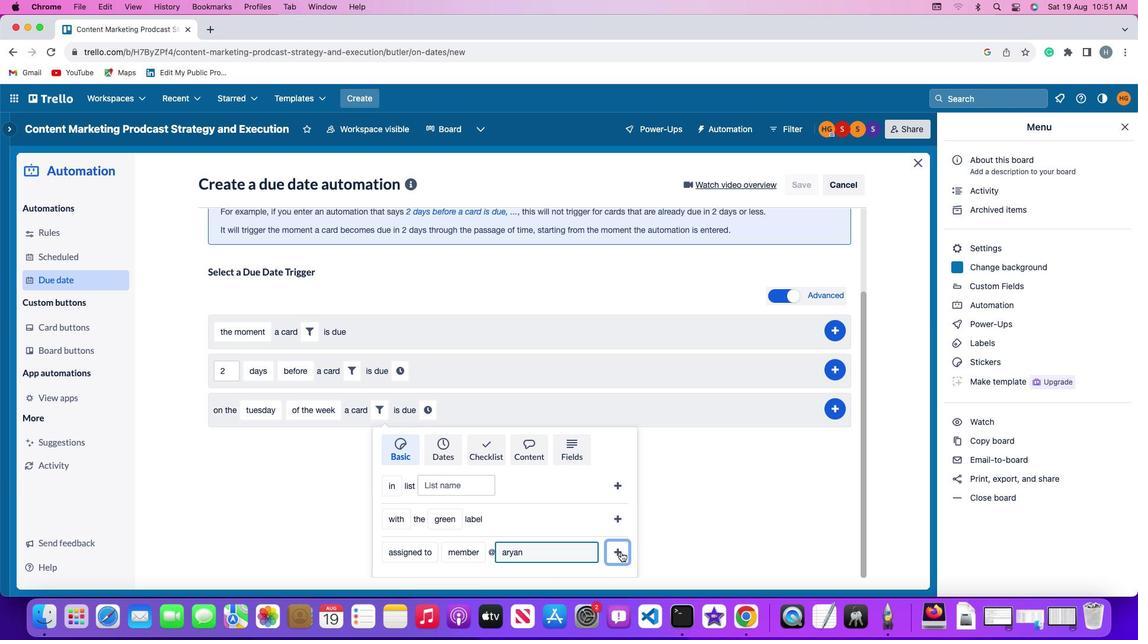 
Action: Mouse moved to (565, 516)
Screenshot: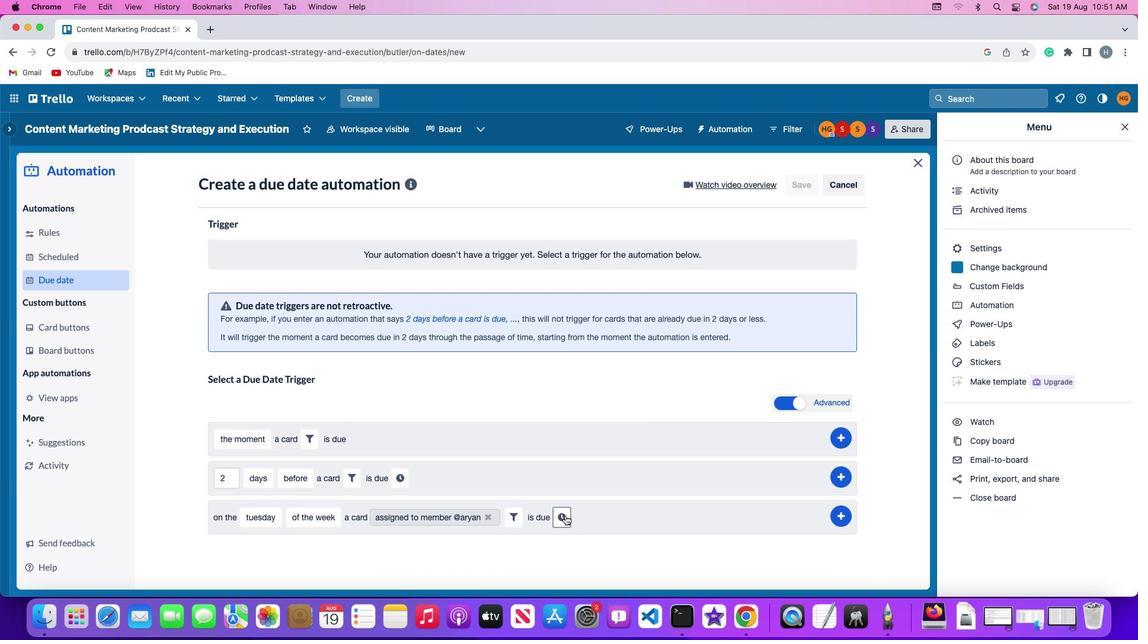 
Action: Mouse pressed left at (565, 516)
Screenshot: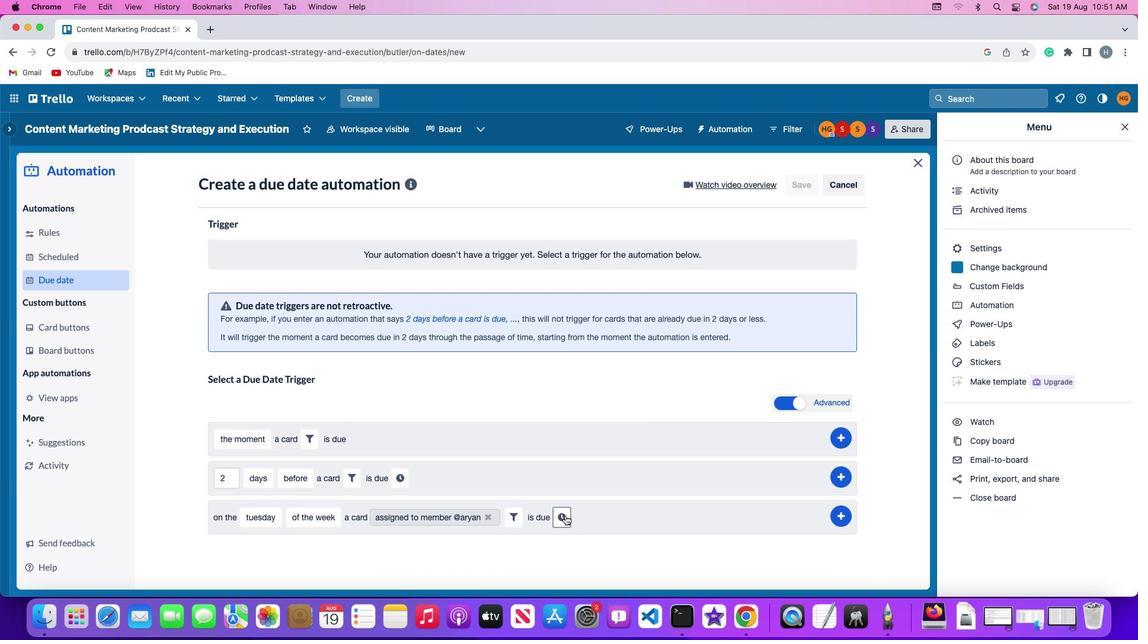 
Action: Mouse moved to (588, 519)
Screenshot: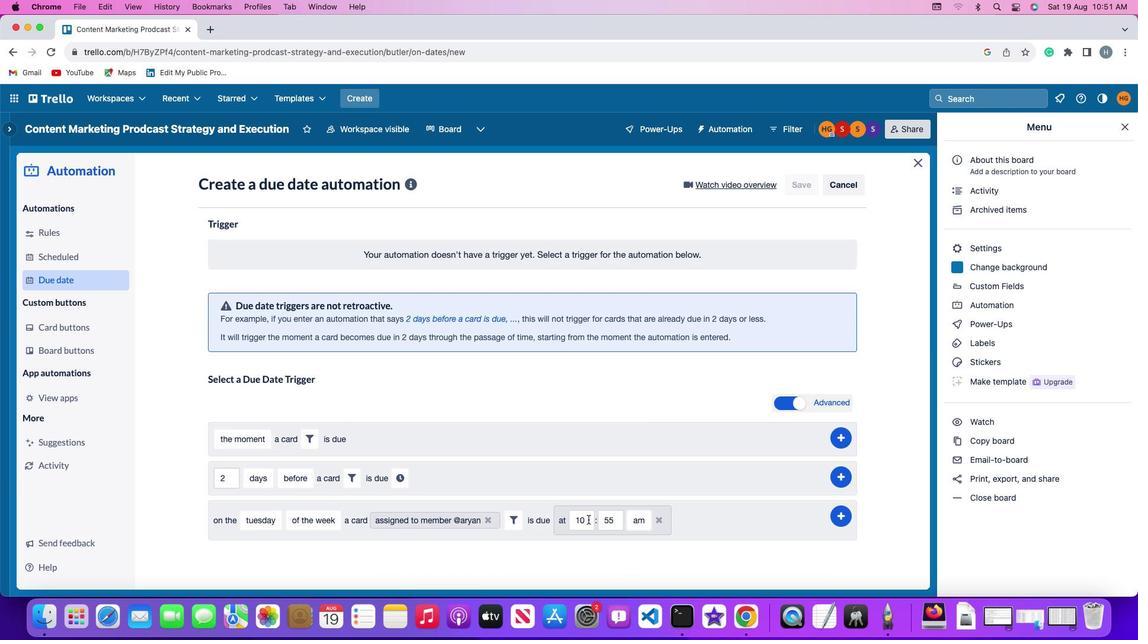 
Action: Mouse pressed left at (588, 519)
Screenshot: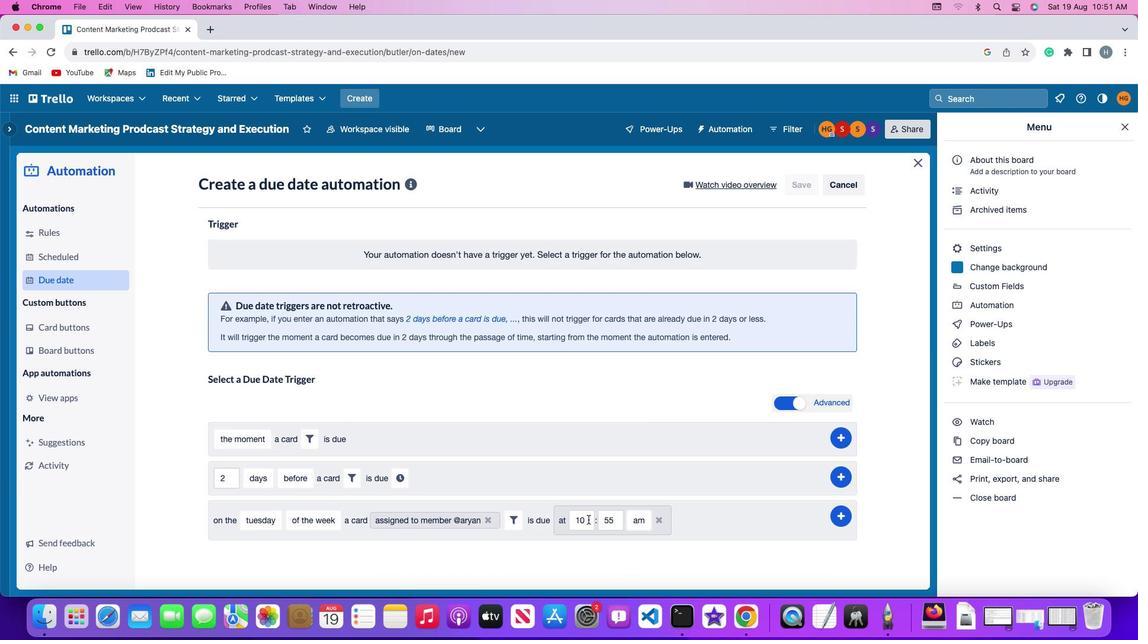 
Action: Key pressed Key.backspace'1'
Screenshot: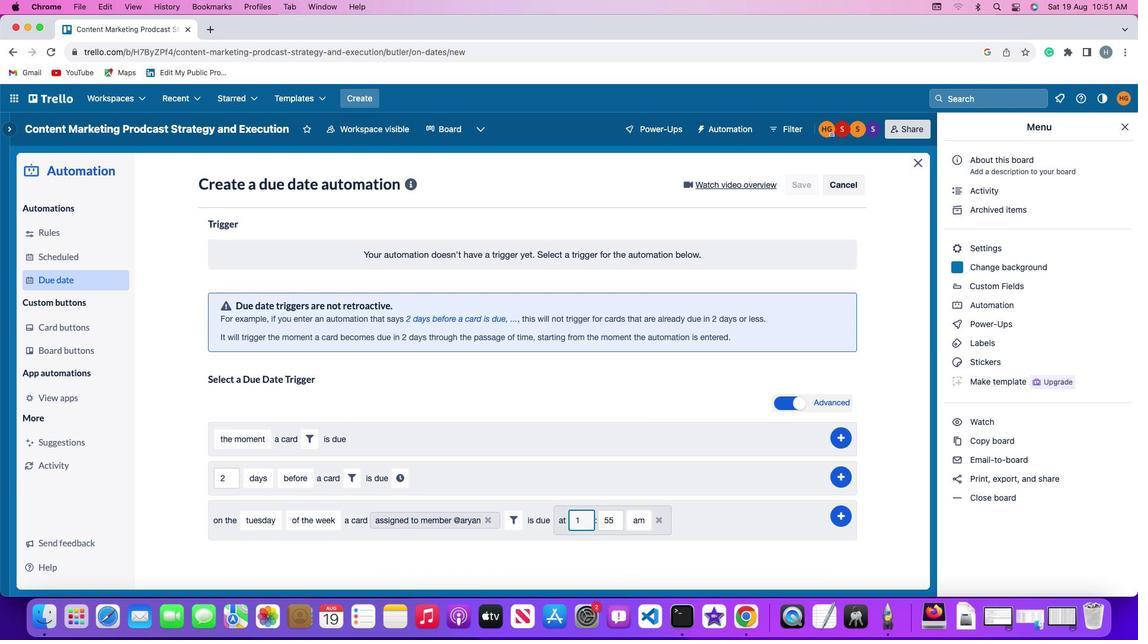 
Action: Mouse moved to (616, 520)
Screenshot: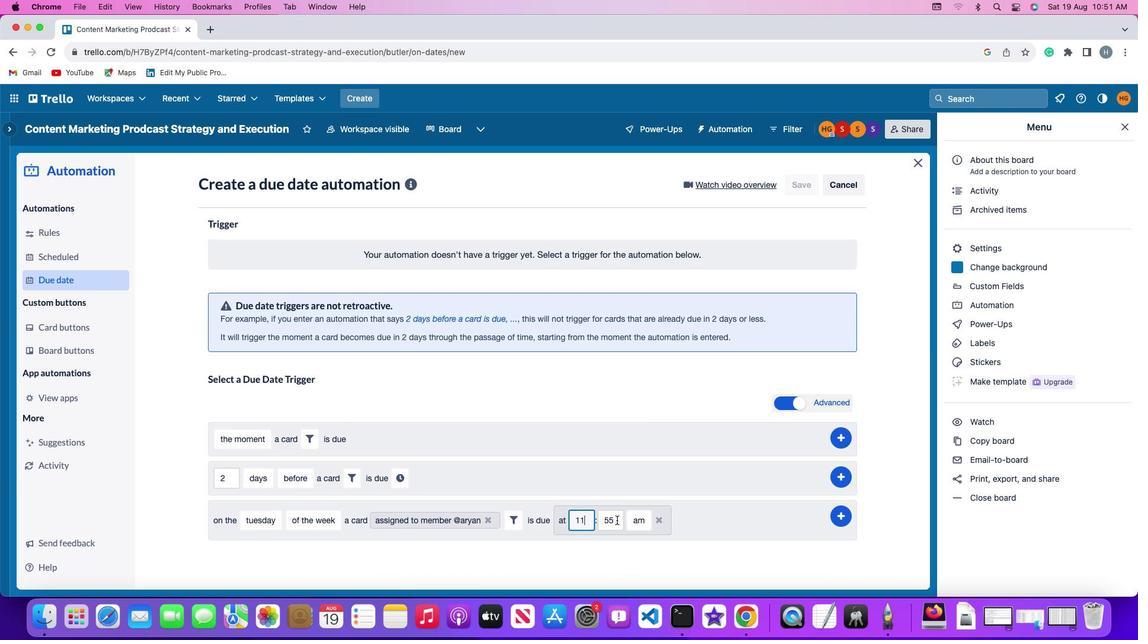 
Action: Mouse pressed left at (616, 520)
Screenshot: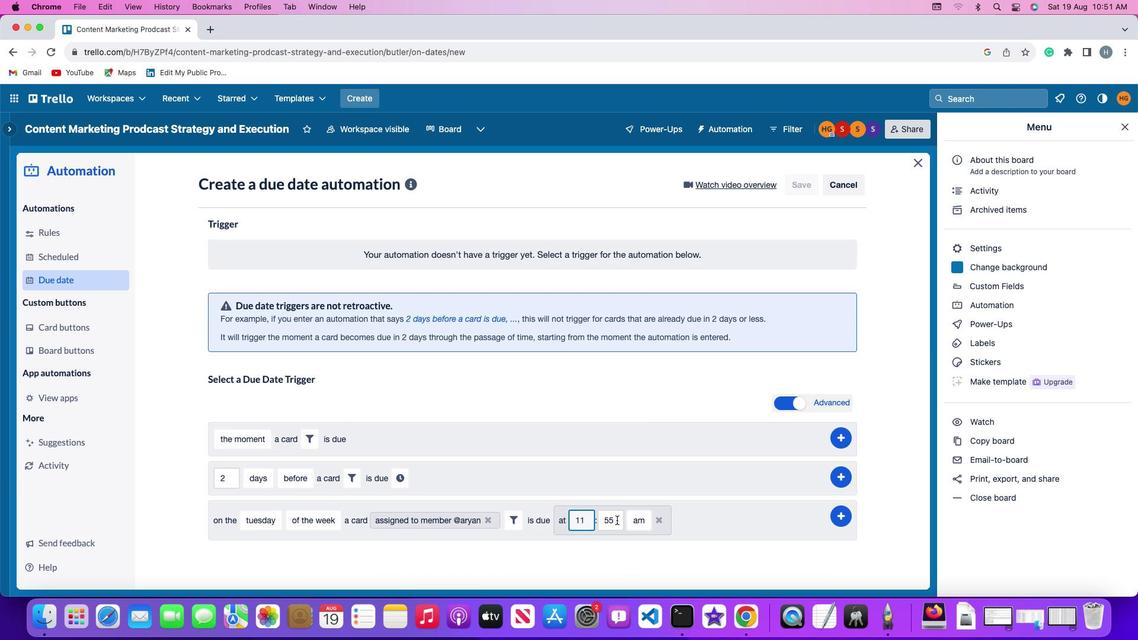 
Action: Key pressed Key.backspaceKey.backspace'0''0'
Screenshot: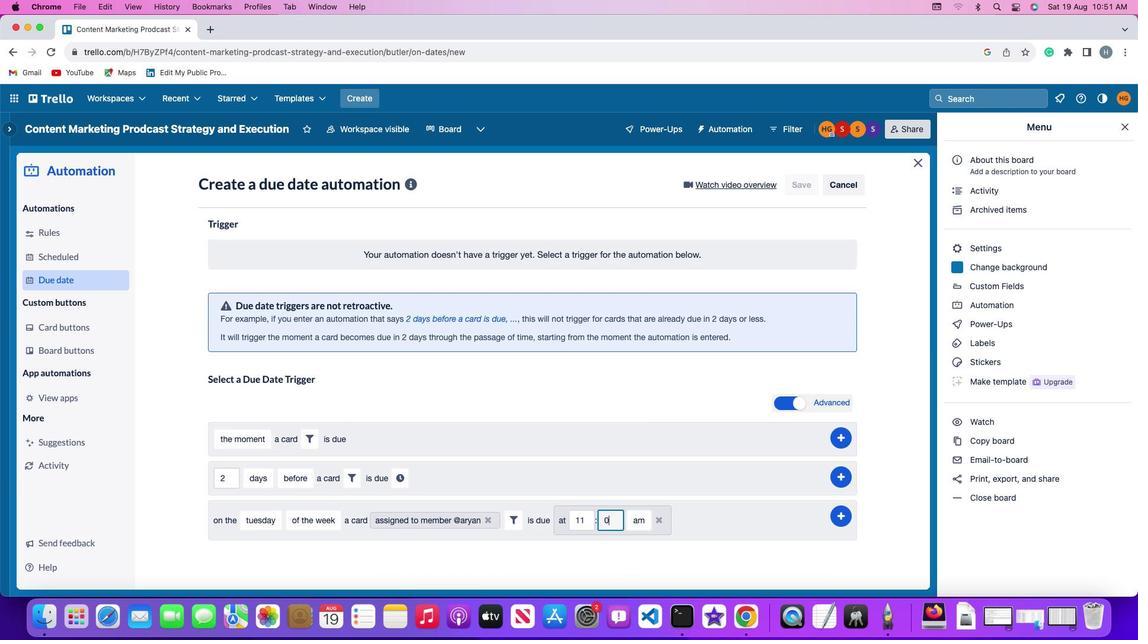 
Action: Mouse moved to (632, 520)
Screenshot: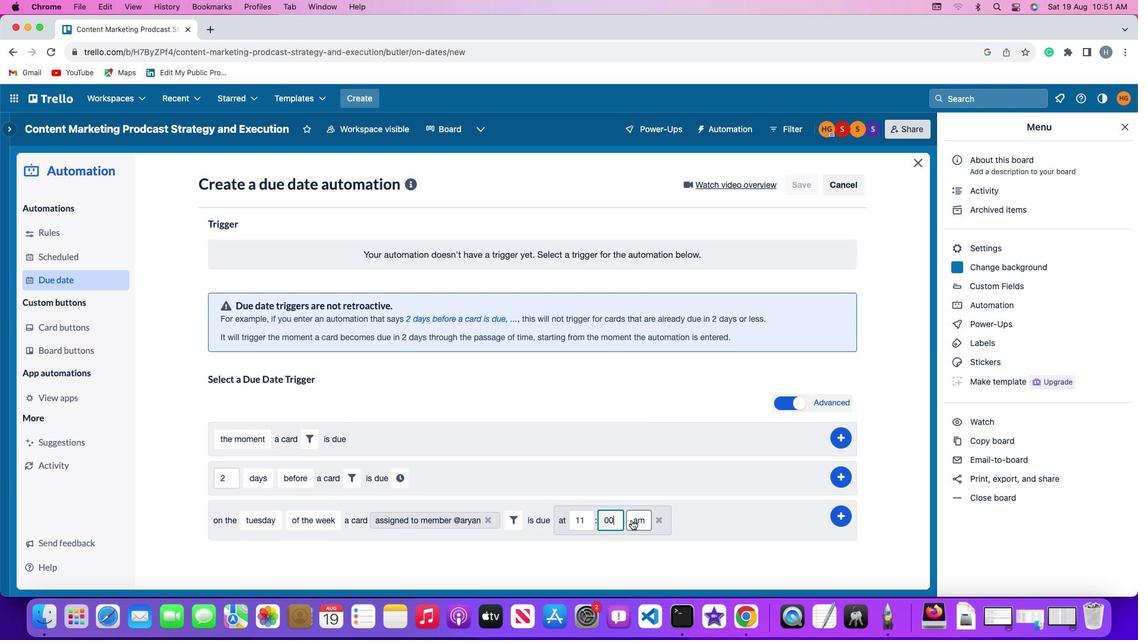 
Action: Mouse pressed left at (632, 520)
Screenshot: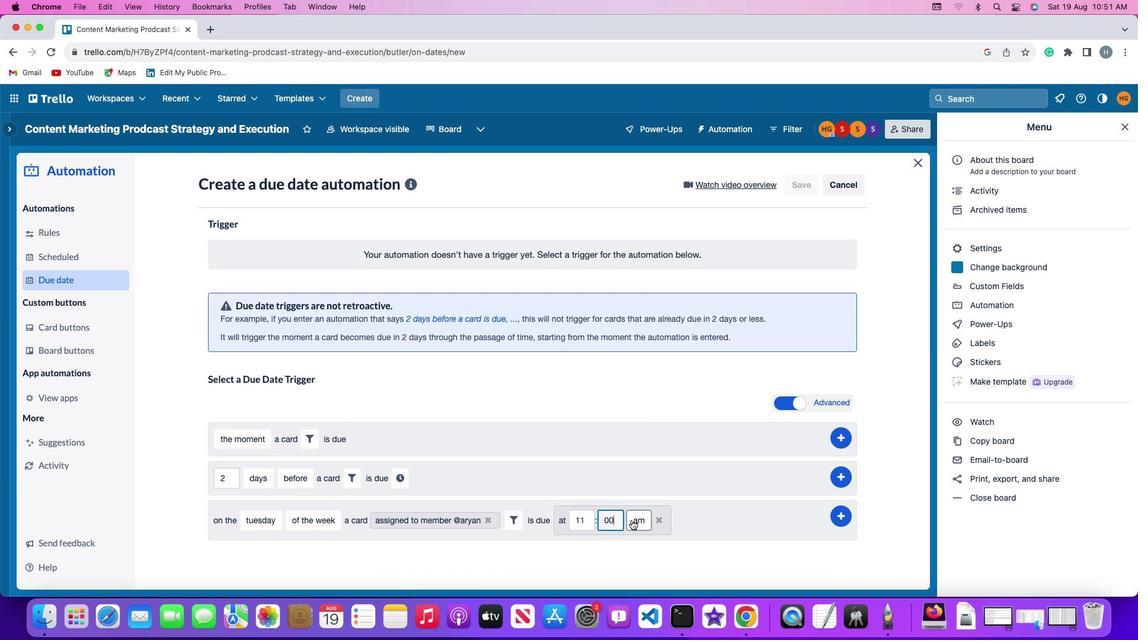 
Action: Mouse moved to (637, 535)
Screenshot: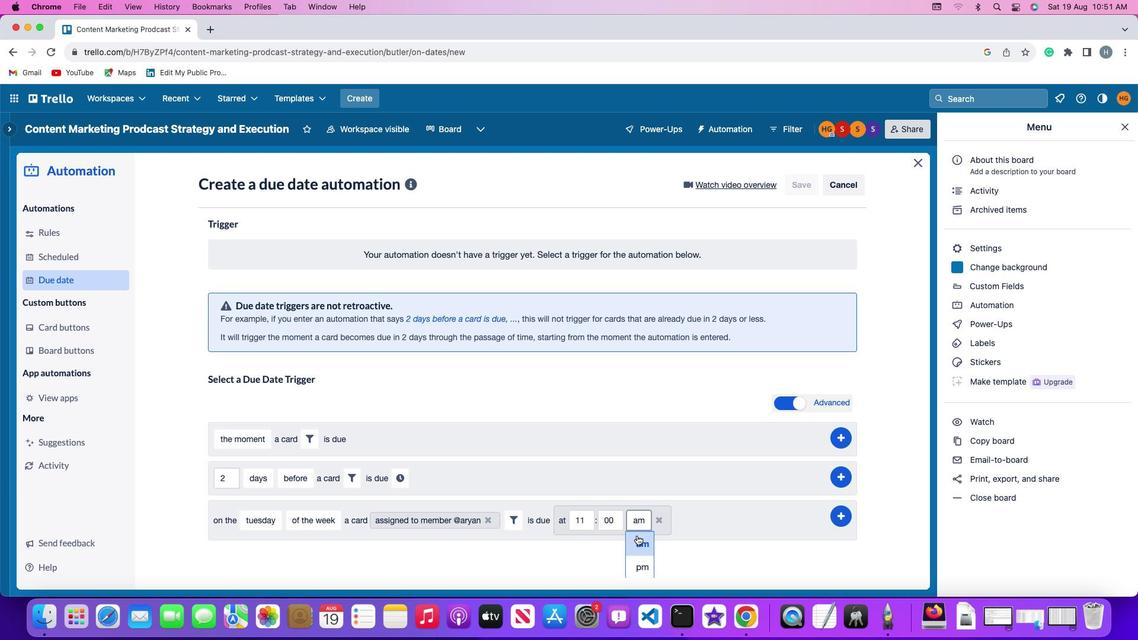 
Action: Mouse pressed left at (637, 535)
Screenshot: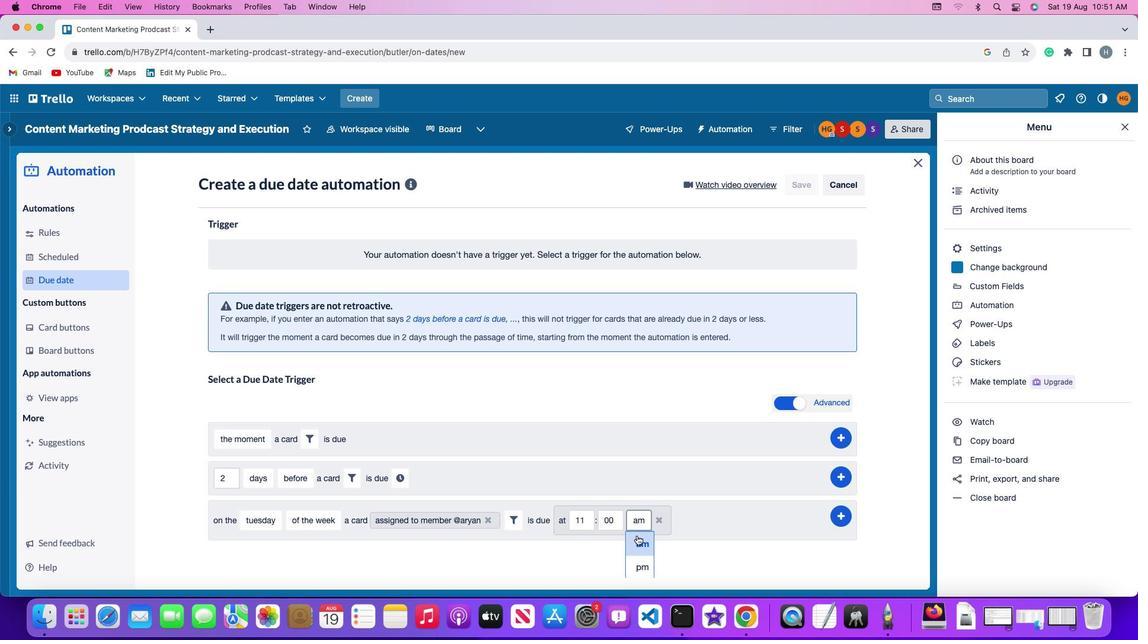
Action: Mouse moved to (840, 516)
Screenshot: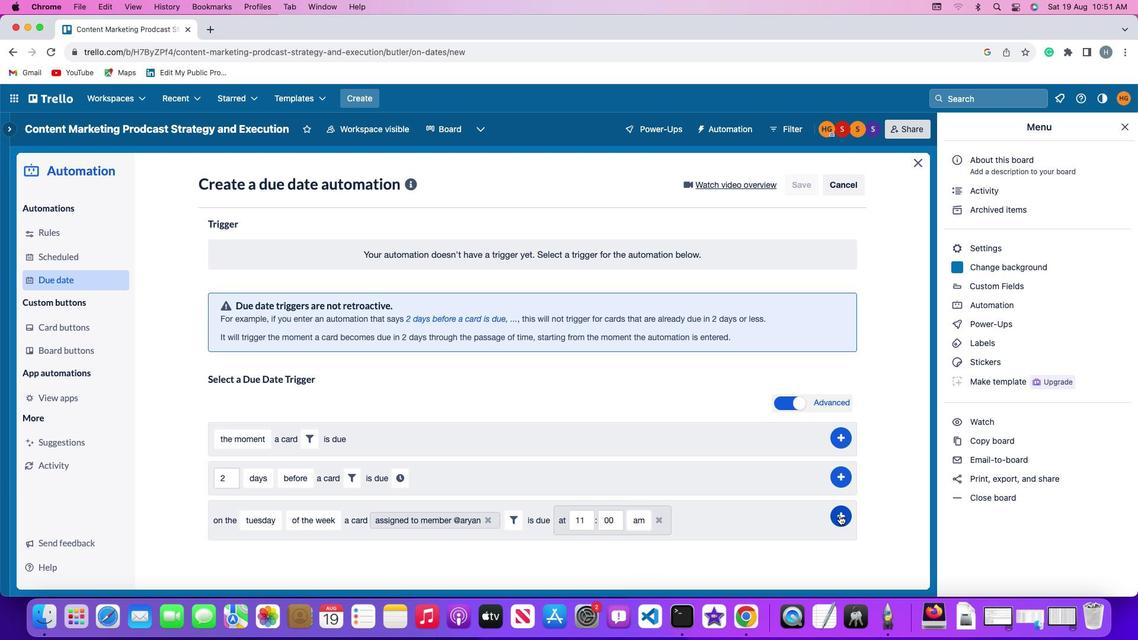 
Action: Mouse pressed left at (840, 516)
Screenshot: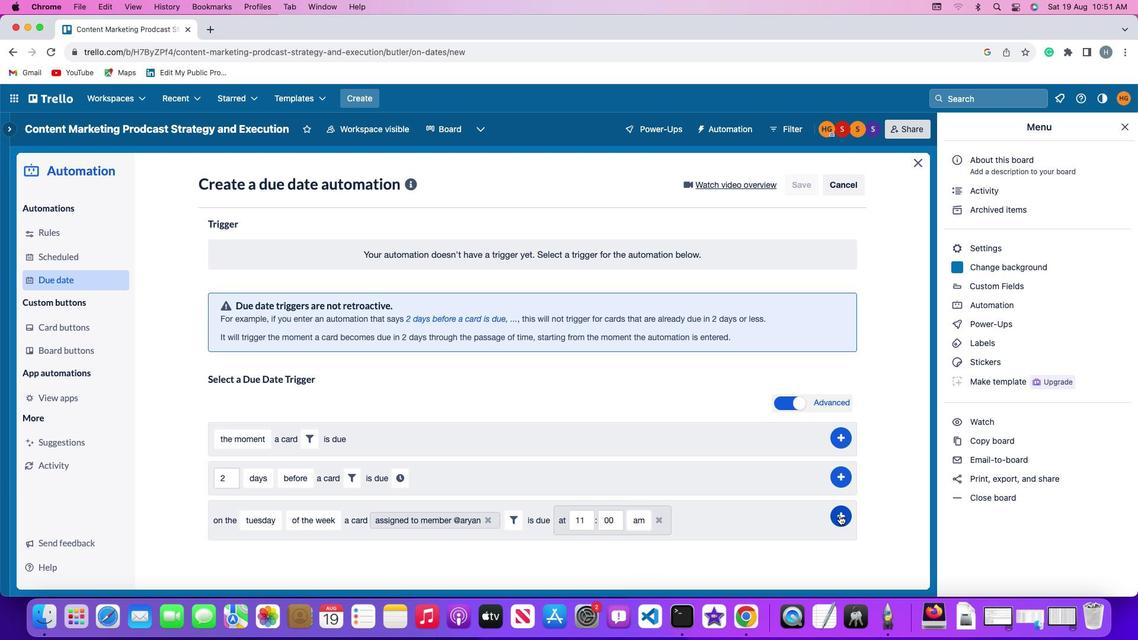 
Action: Mouse moved to (887, 433)
Screenshot: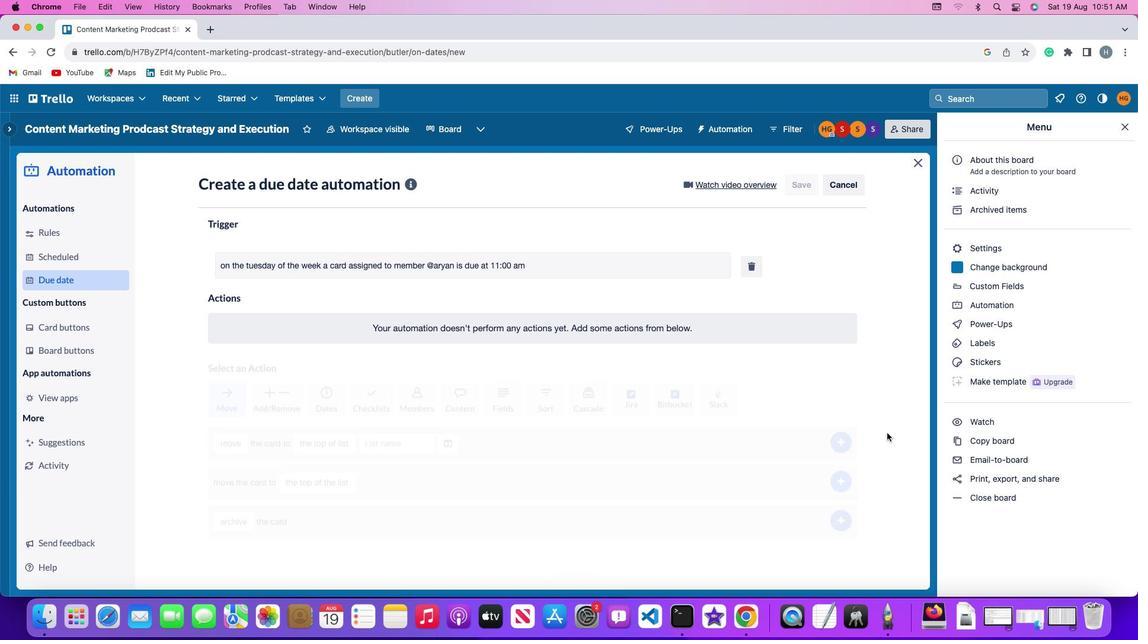 
